 Task: Search one way flight ticket for 1 adult, 1 child, 1 infant in seat in premium economy from Panama City: Northwest Florida Beaches International Airport to Laramie: Laramie Regional Airport on 5-3-2023. Choice of flights is Alaska. Number of bags: 6 checked bags. Price is upto 96000. Outbound departure time preference is 12:30.
Action: Mouse moved to (290, 113)
Screenshot: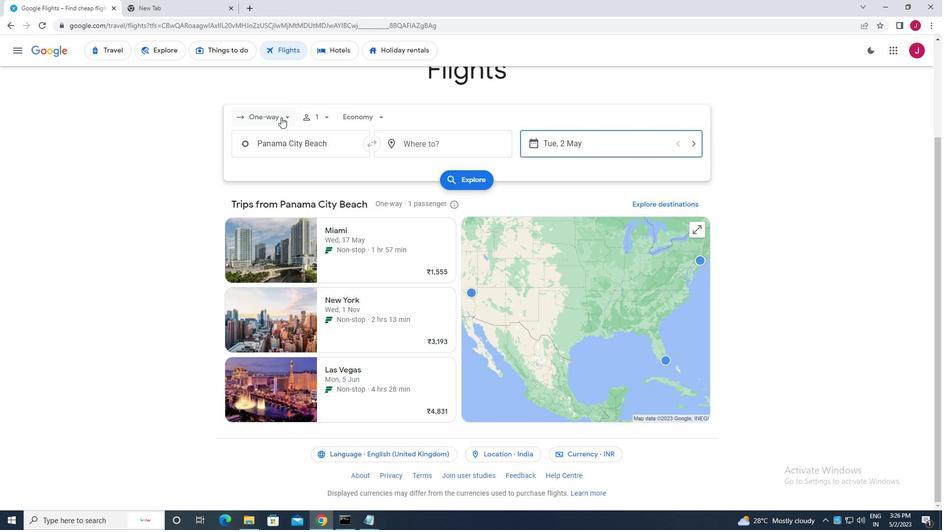 
Action: Mouse pressed left at (290, 113)
Screenshot: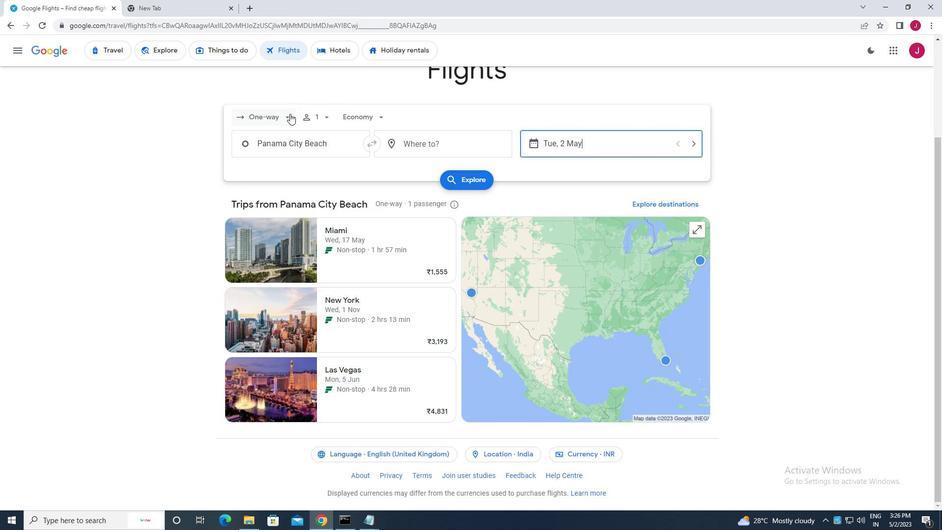 
Action: Mouse moved to (287, 120)
Screenshot: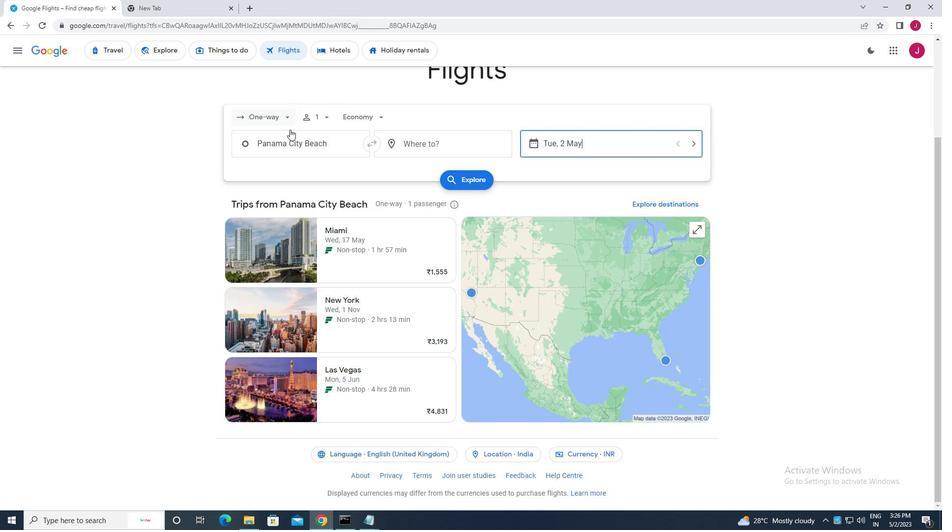 
Action: Mouse pressed left at (287, 120)
Screenshot: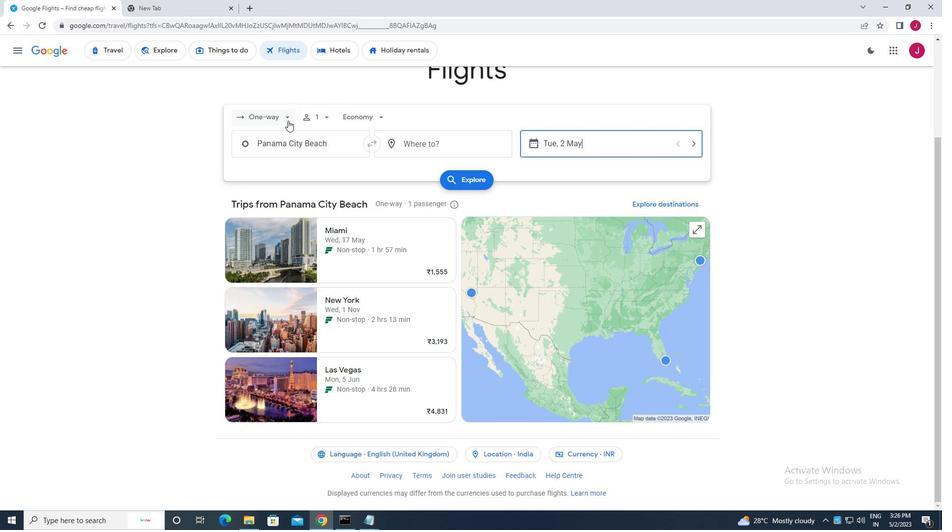
Action: Mouse moved to (286, 118)
Screenshot: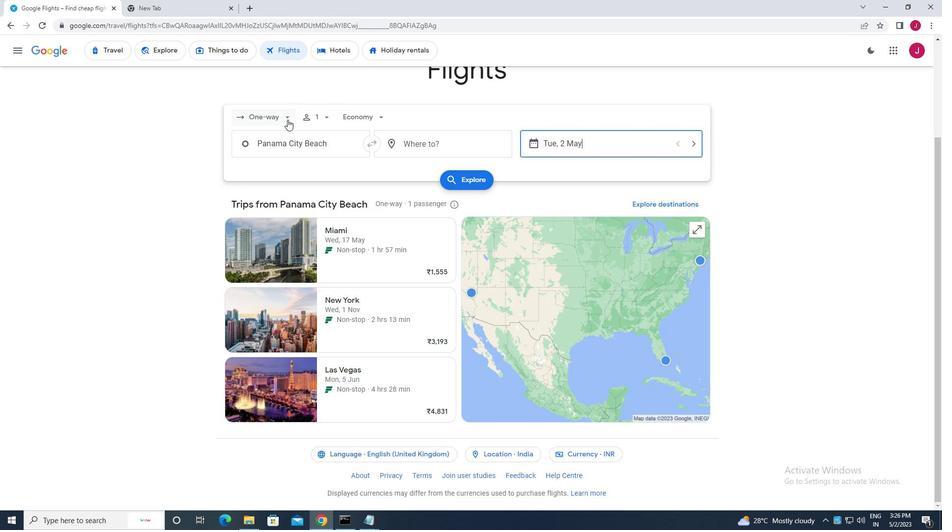 
Action: Mouse pressed left at (286, 118)
Screenshot: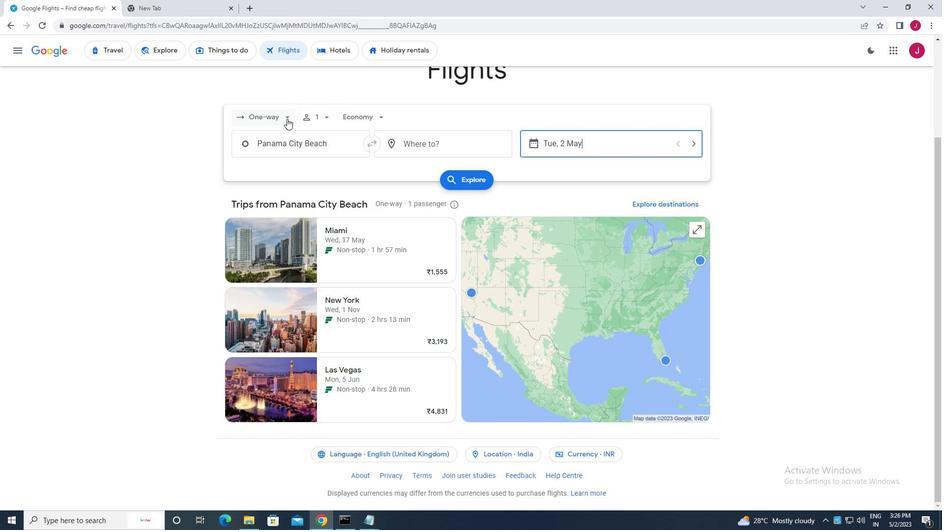 
Action: Mouse moved to (292, 125)
Screenshot: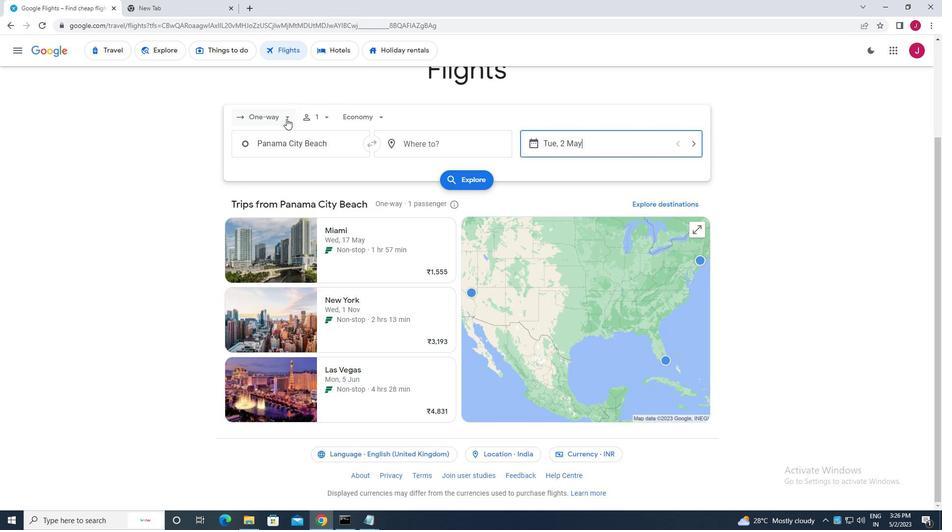 
Action: Mouse scrolled (292, 125) with delta (0, 0)
Screenshot: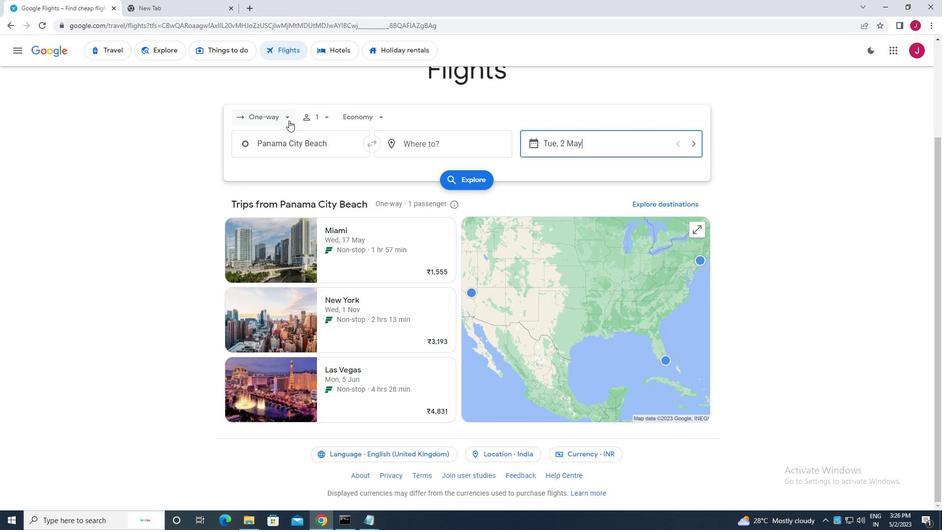 
Action: Mouse moved to (285, 116)
Screenshot: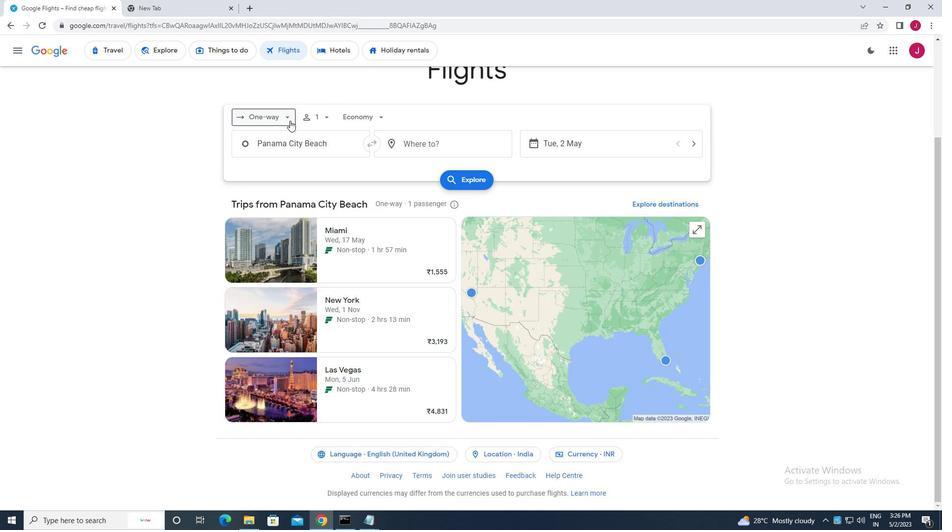 
Action: Mouse pressed left at (285, 116)
Screenshot: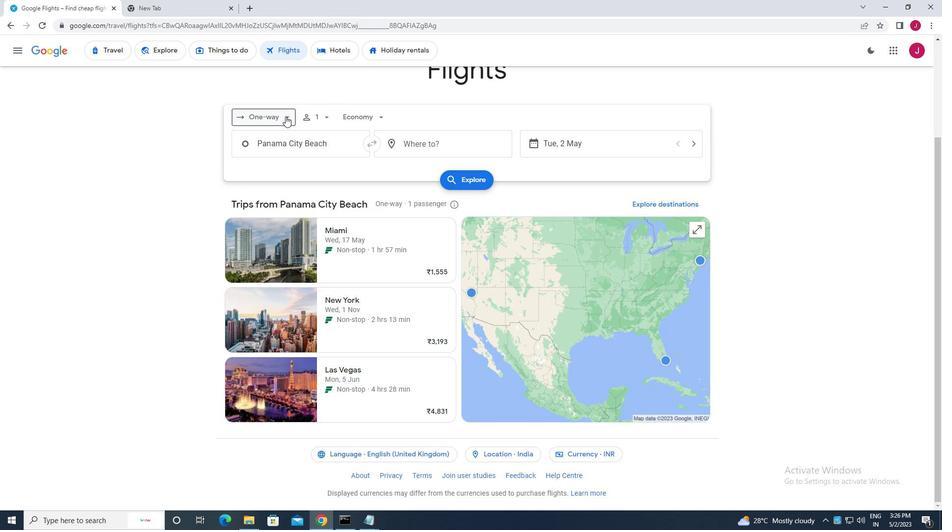 
Action: Mouse moved to (281, 160)
Screenshot: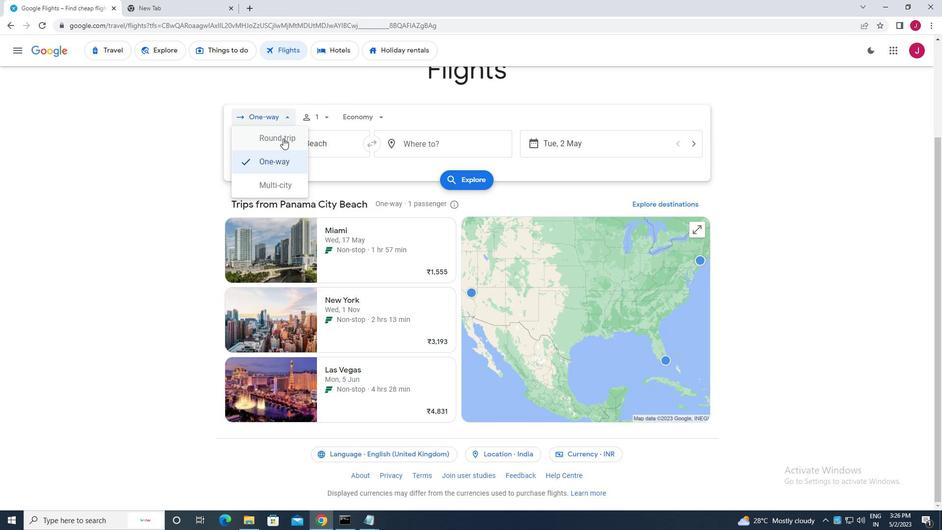
Action: Mouse pressed left at (281, 160)
Screenshot: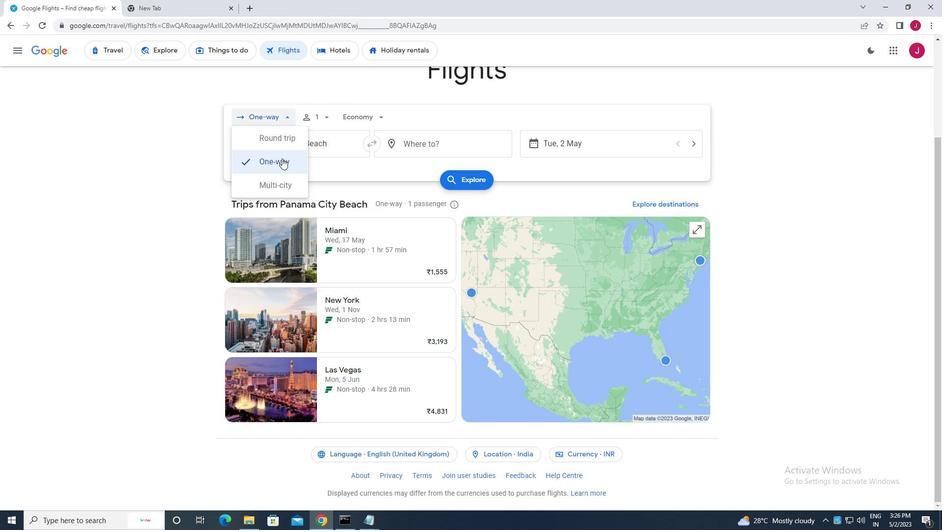 
Action: Mouse moved to (325, 117)
Screenshot: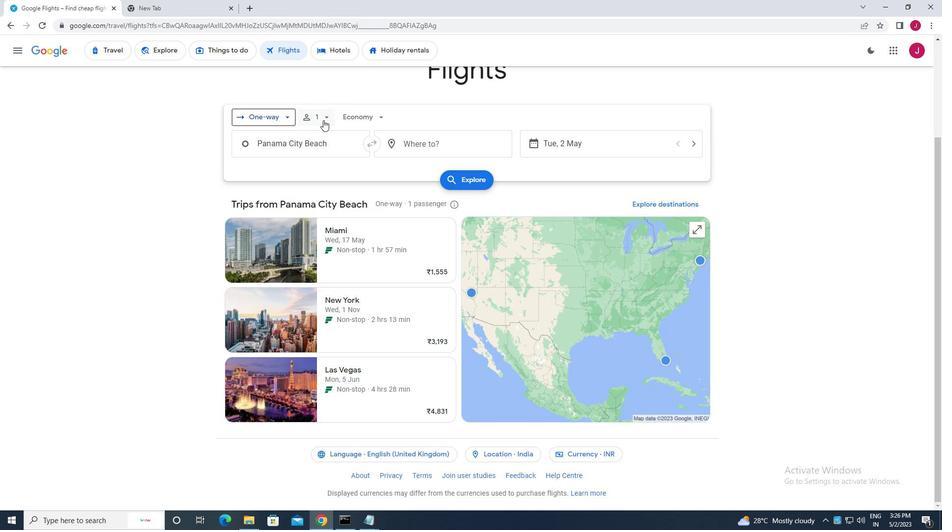 
Action: Mouse pressed left at (325, 117)
Screenshot: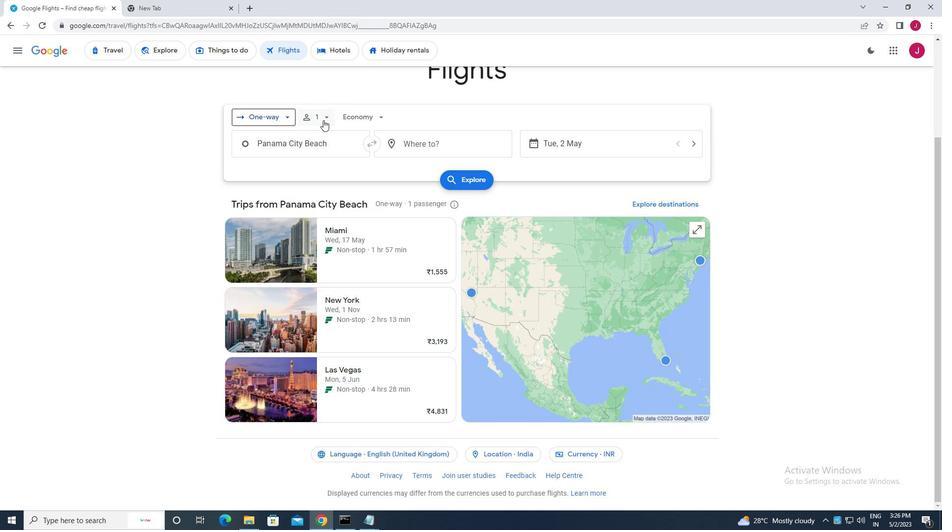 
Action: Mouse moved to (329, 131)
Screenshot: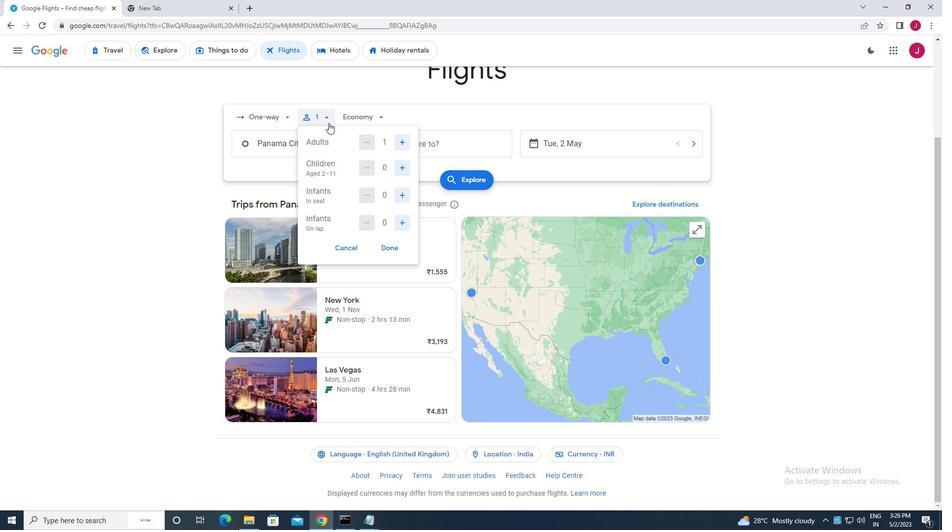 
Action: Mouse scrolled (329, 130) with delta (0, 0)
Screenshot: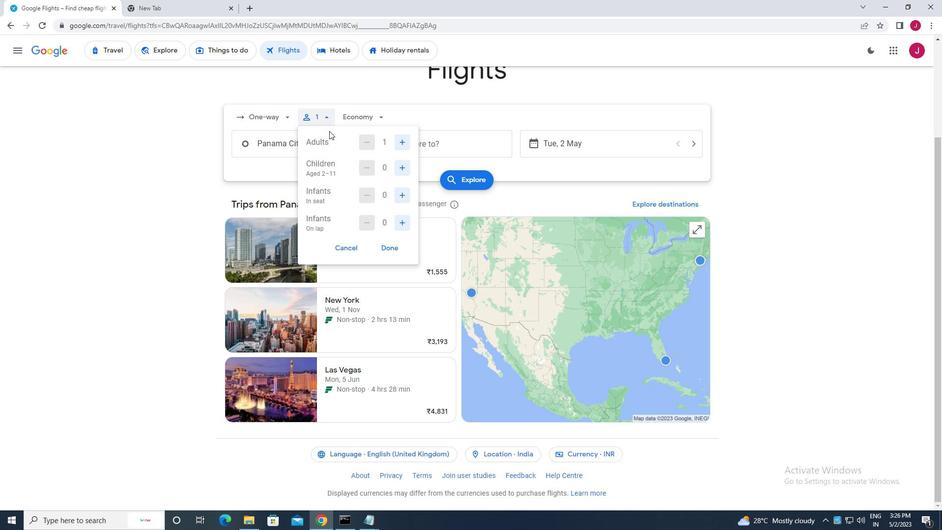 
Action: Mouse moved to (400, 168)
Screenshot: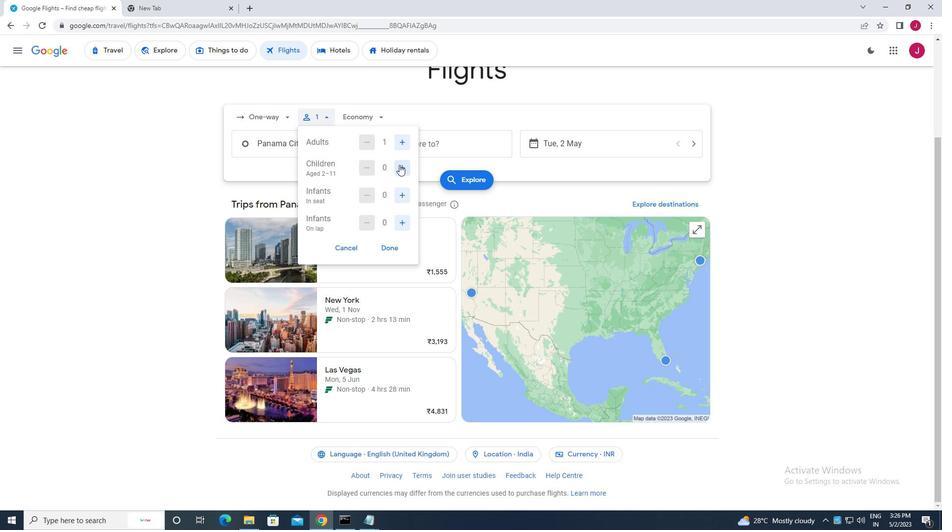 
Action: Mouse pressed left at (400, 168)
Screenshot: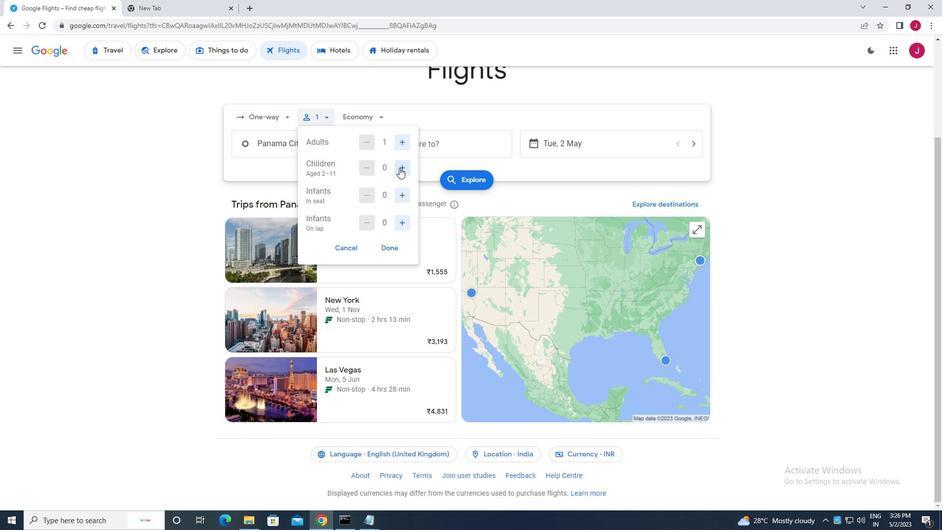
Action: Mouse moved to (393, 189)
Screenshot: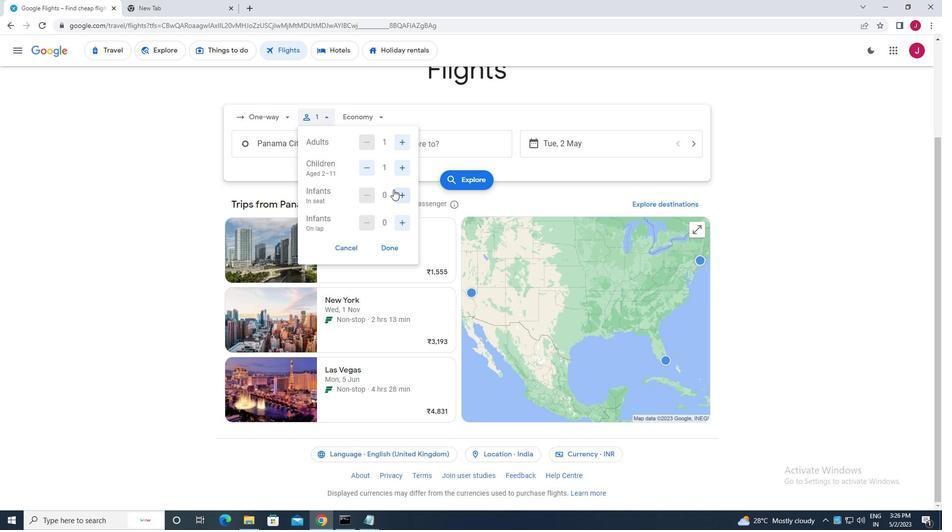 
Action: Mouse pressed left at (393, 189)
Screenshot: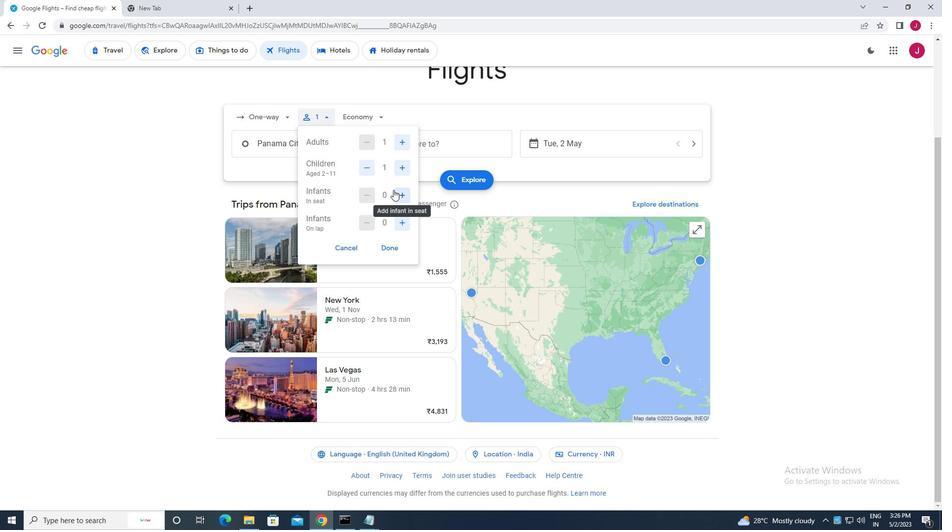 
Action: Mouse moved to (395, 249)
Screenshot: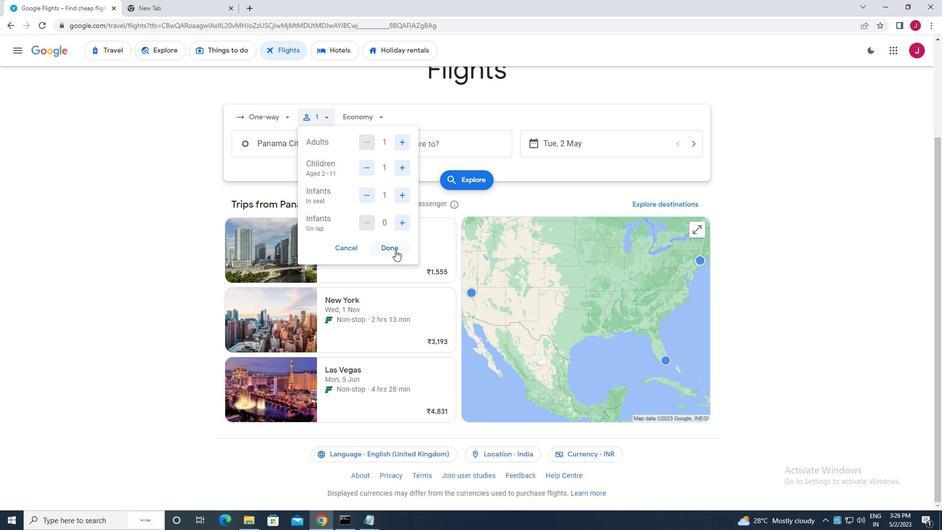 
Action: Mouse pressed left at (395, 249)
Screenshot: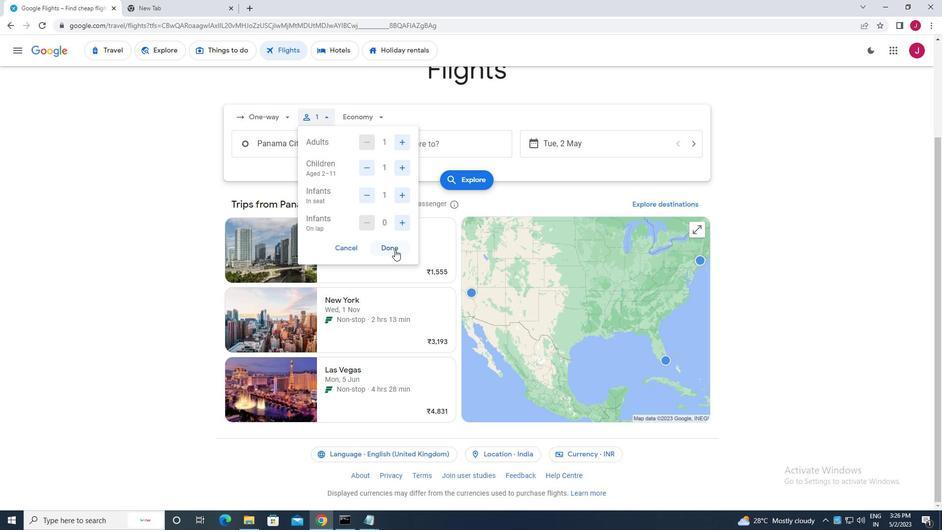 
Action: Mouse moved to (375, 118)
Screenshot: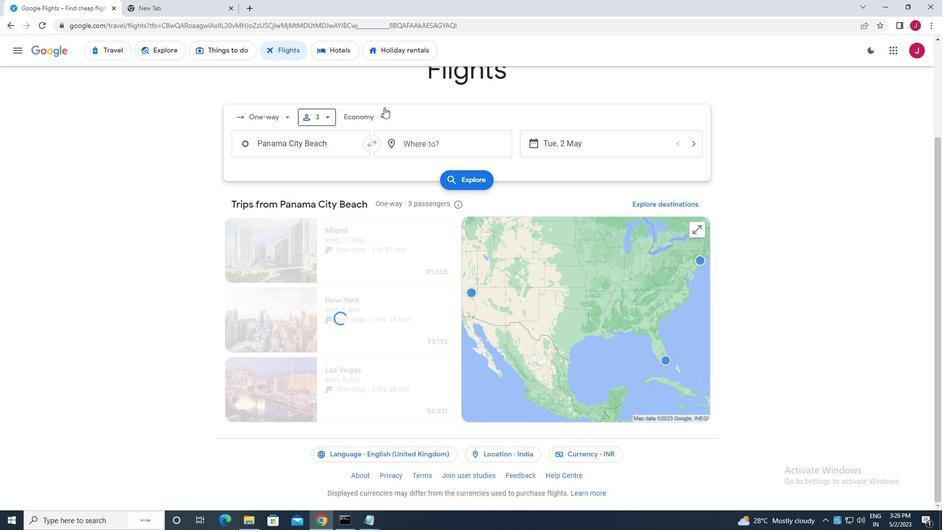 
Action: Mouse pressed left at (375, 118)
Screenshot: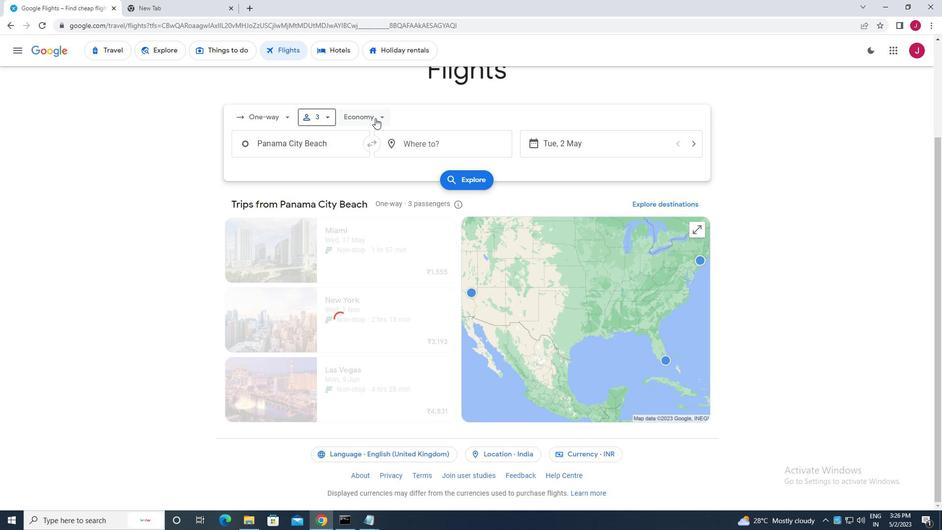 
Action: Mouse moved to (395, 159)
Screenshot: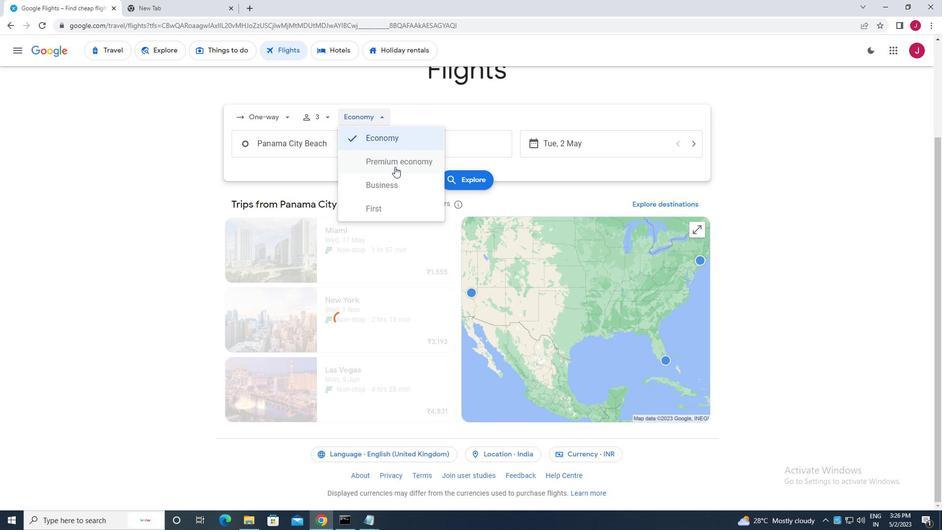 
Action: Mouse pressed left at (395, 159)
Screenshot: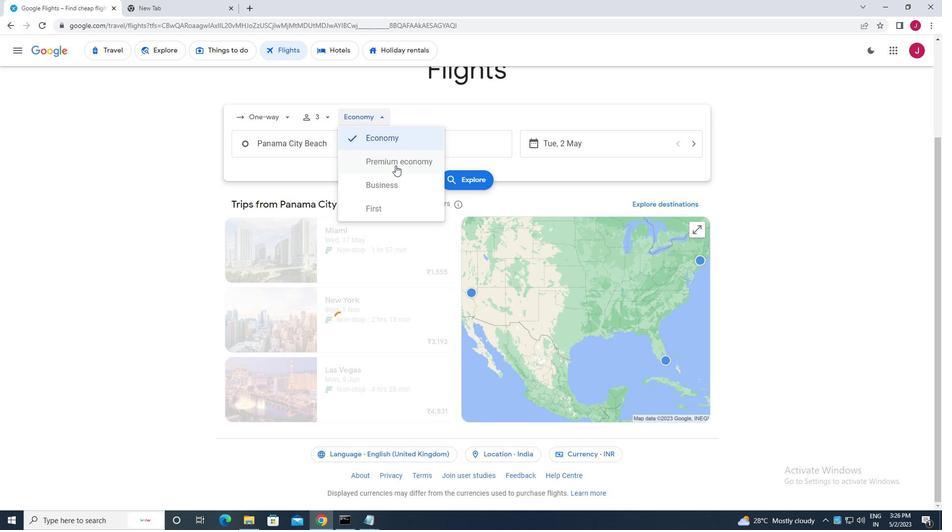 
Action: Mouse moved to (329, 143)
Screenshot: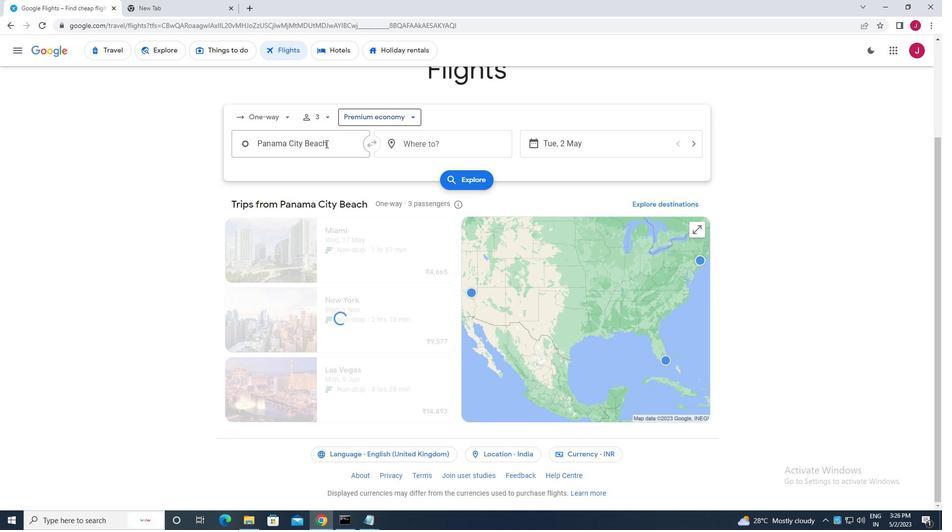 
Action: Mouse pressed left at (329, 143)
Screenshot: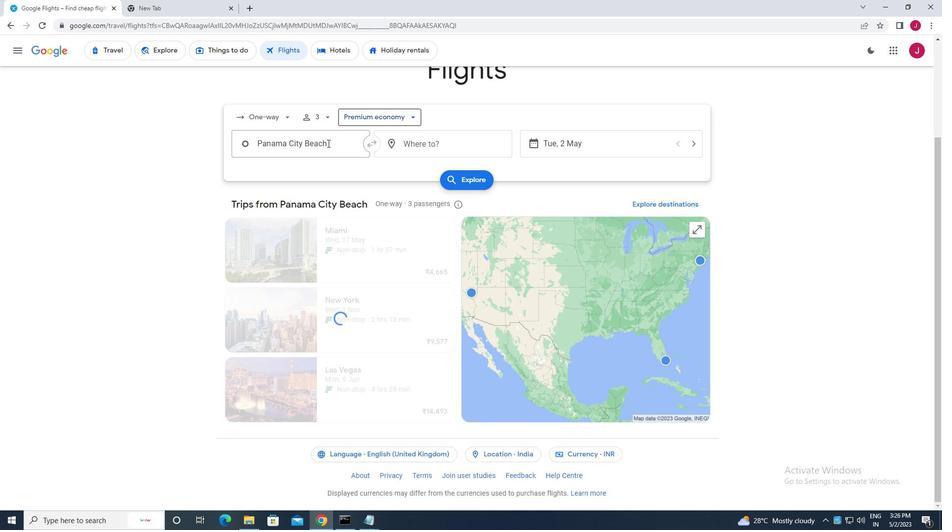 
Action: Key pressed panama<Key.space>ci
Screenshot: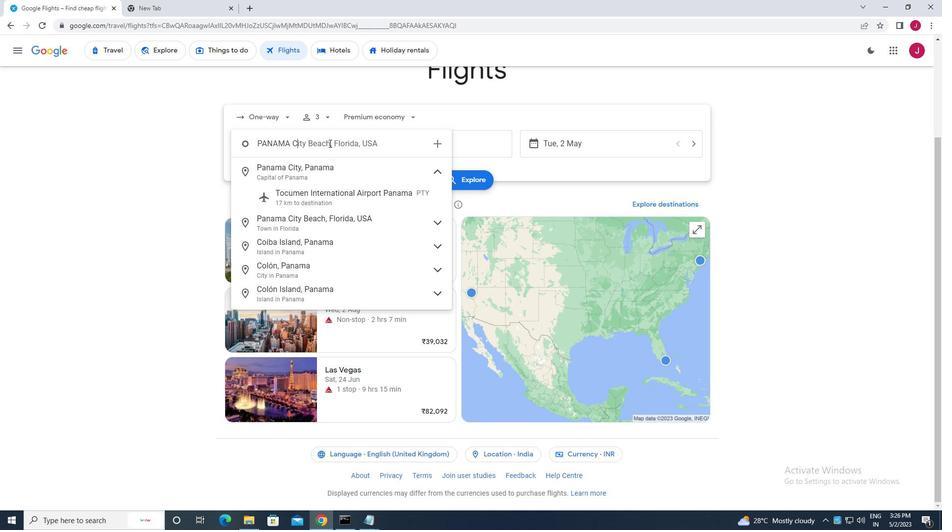
Action: Mouse moved to (345, 217)
Screenshot: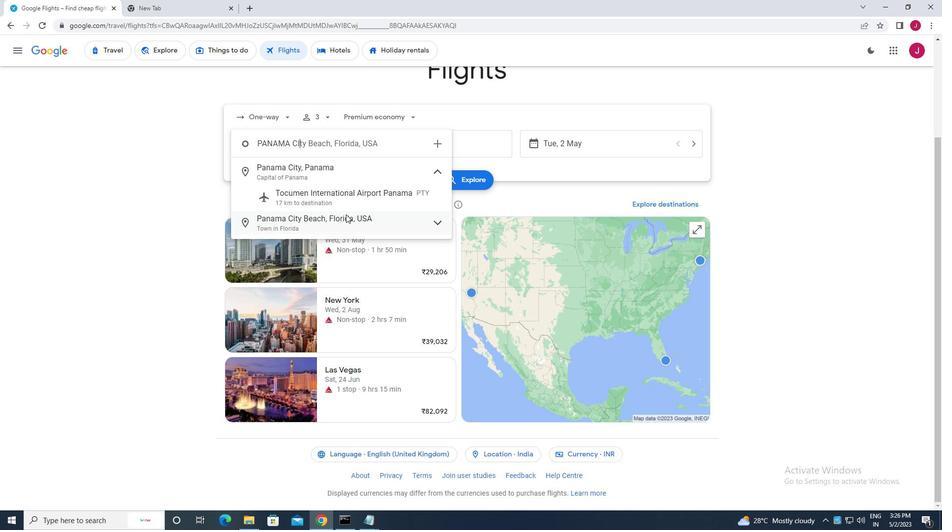 
Action: Mouse pressed left at (345, 217)
Screenshot: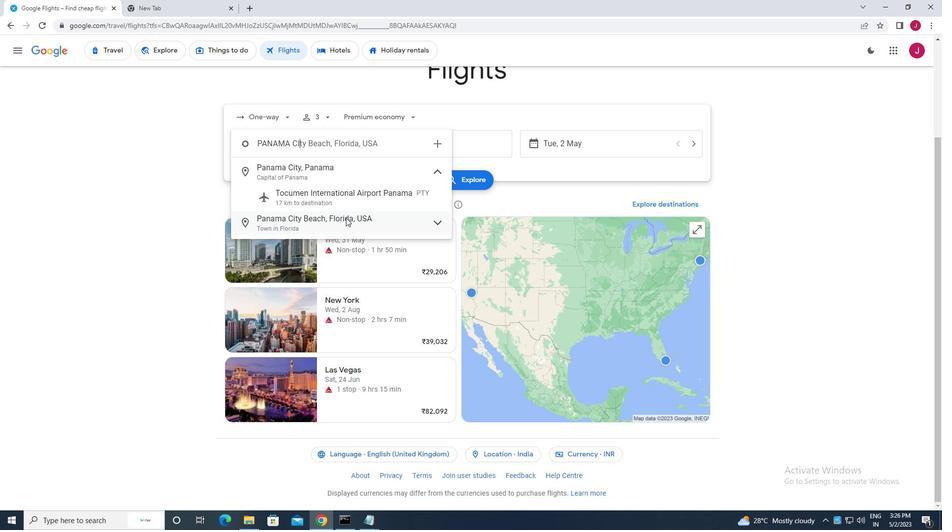 
Action: Mouse moved to (435, 144)
Screenshot: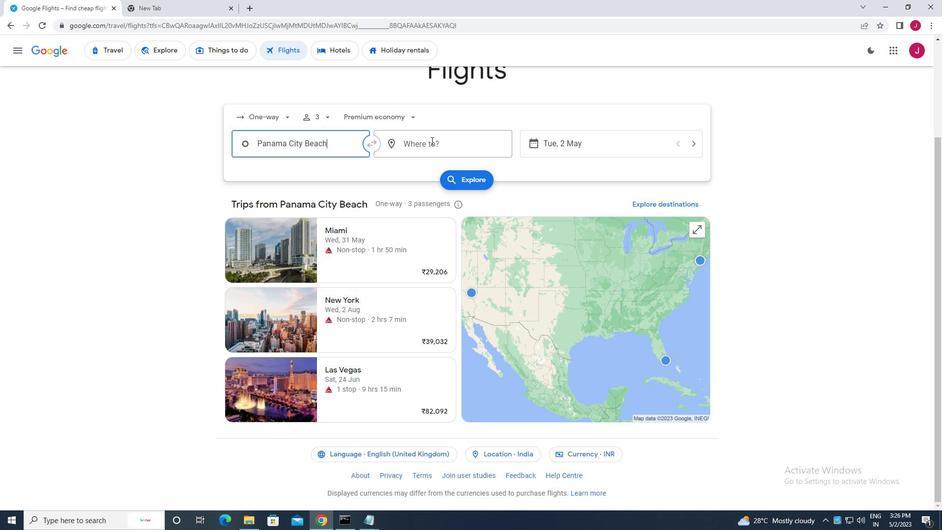 
Action: Mouse pressed left at (435, 144)
Screenshot: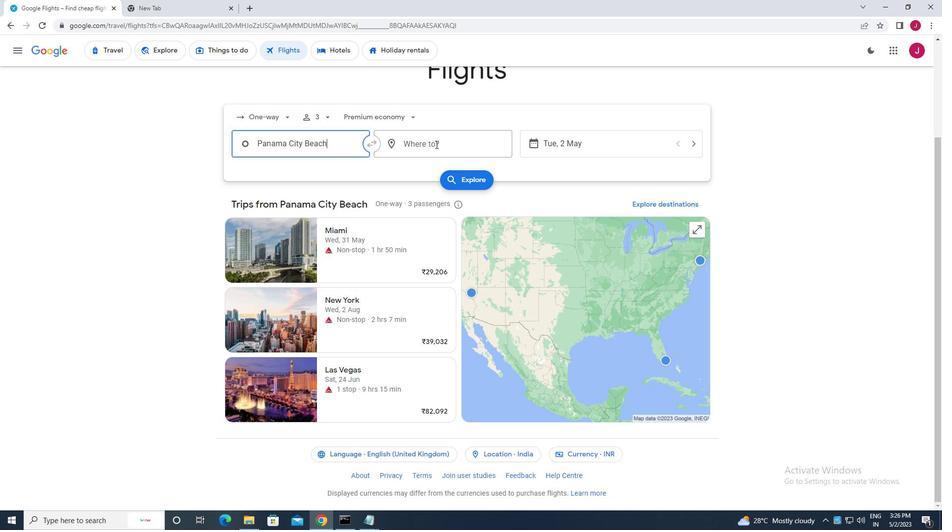 
Action: Mouse moved to (439, 144)
Screenshot: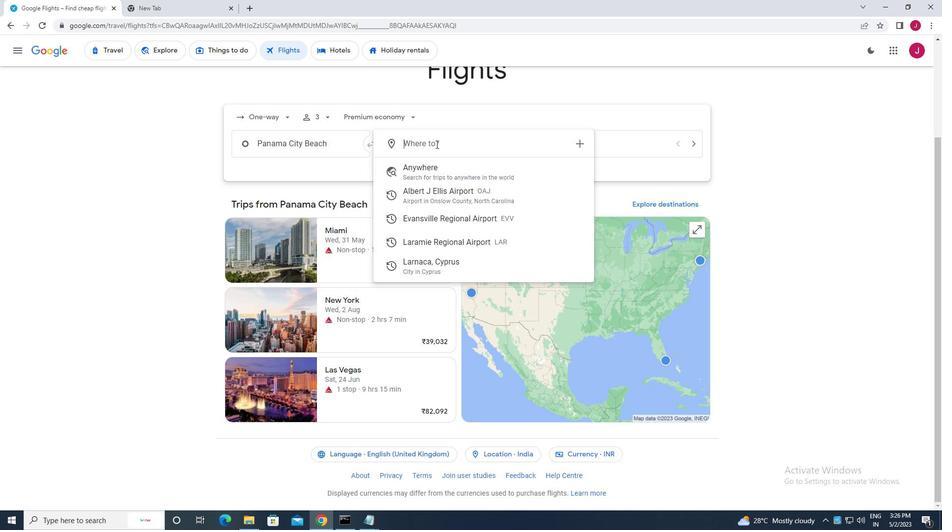 
Action: Key pressed laram
Screenshot: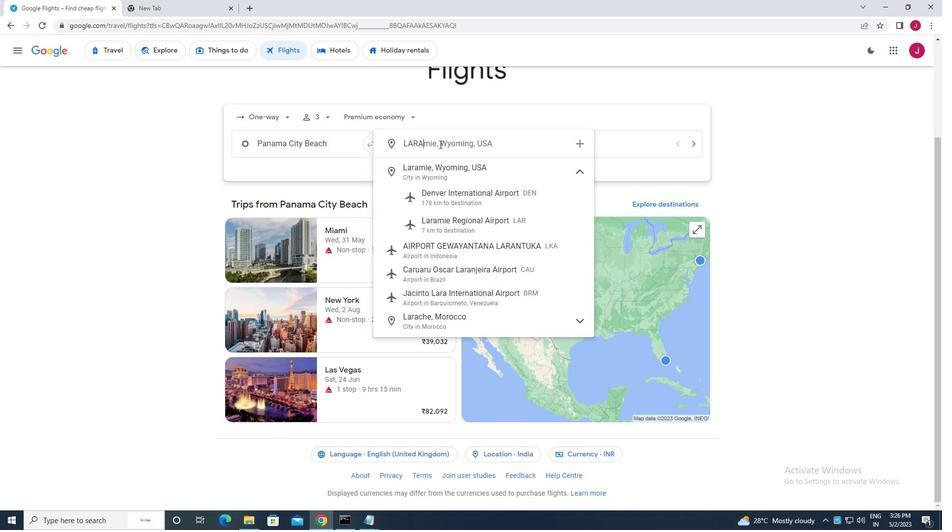 
Action: Mouse moved to (459, 219)
Screenshot: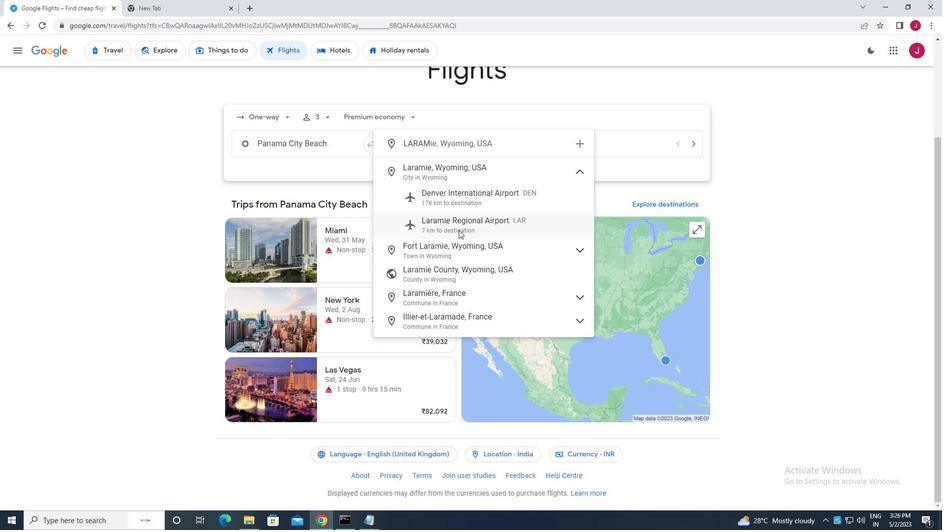 
Action: Mouse pressed left at (459, 219)
Screenshot: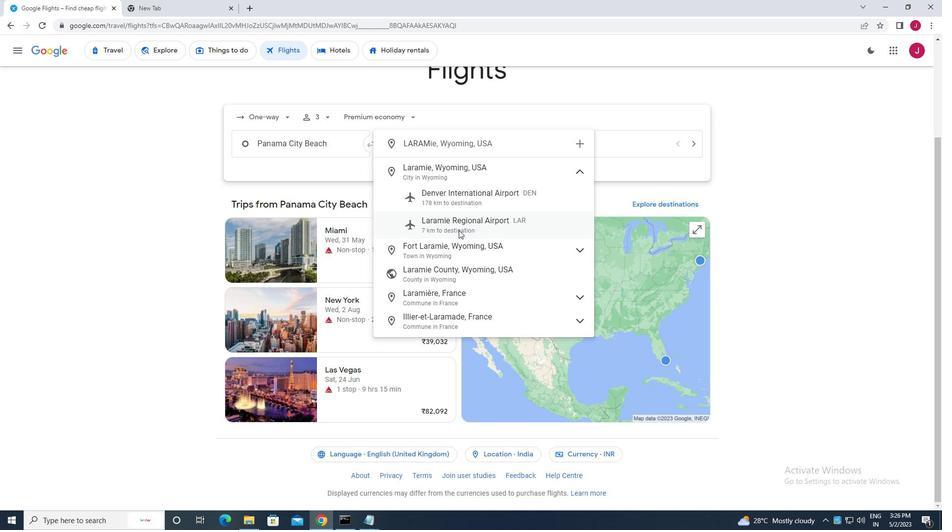 
Action: Mouse moved to (550, 146)
Screenshot: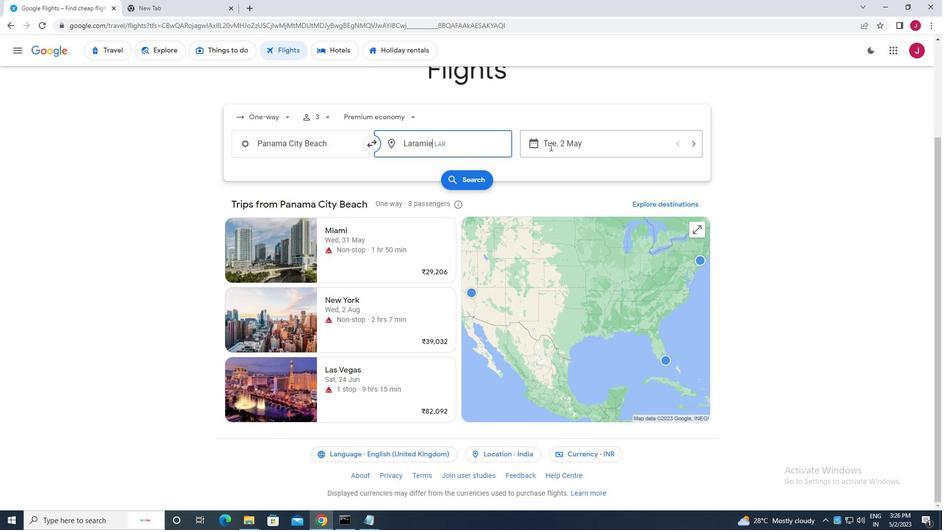 
Action: Mouse pressed left at (550, 146)
Screenshot: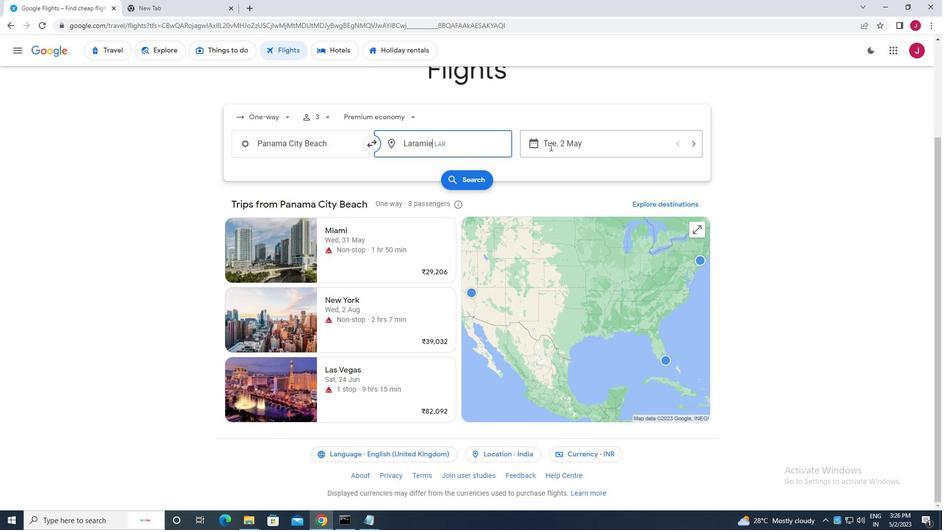 
Action: Mouse moved to (422, 223)
Screenshot: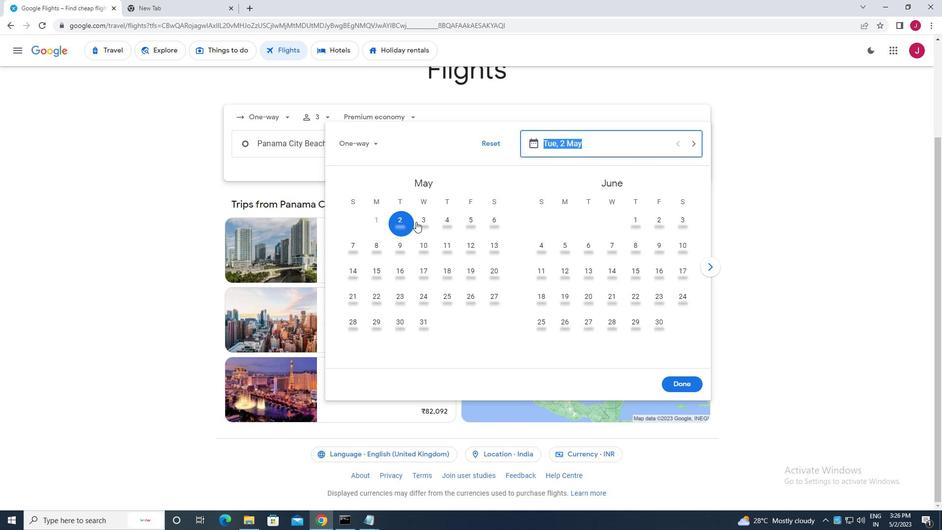 
Action: Mouse pressed left at (422, 223)
Screenshot: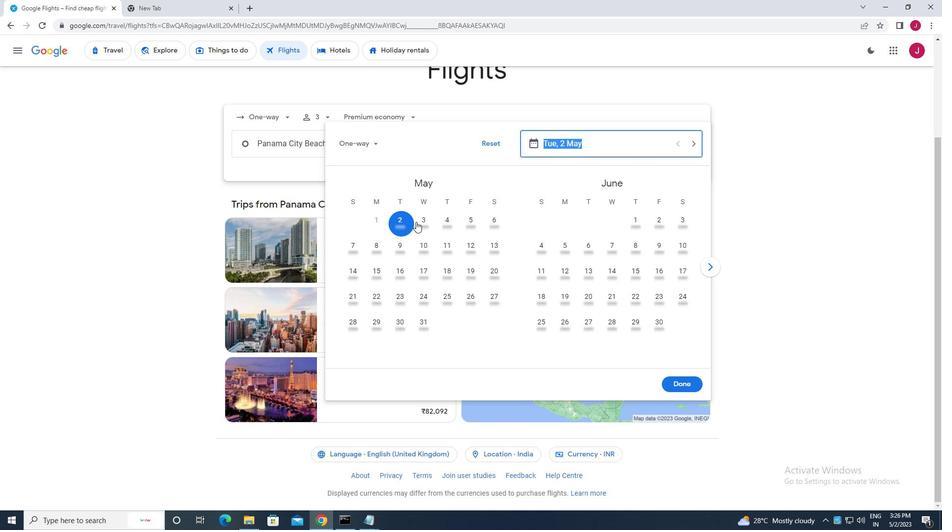 
Action: Mouse moved to (691, 381)
Screenshot: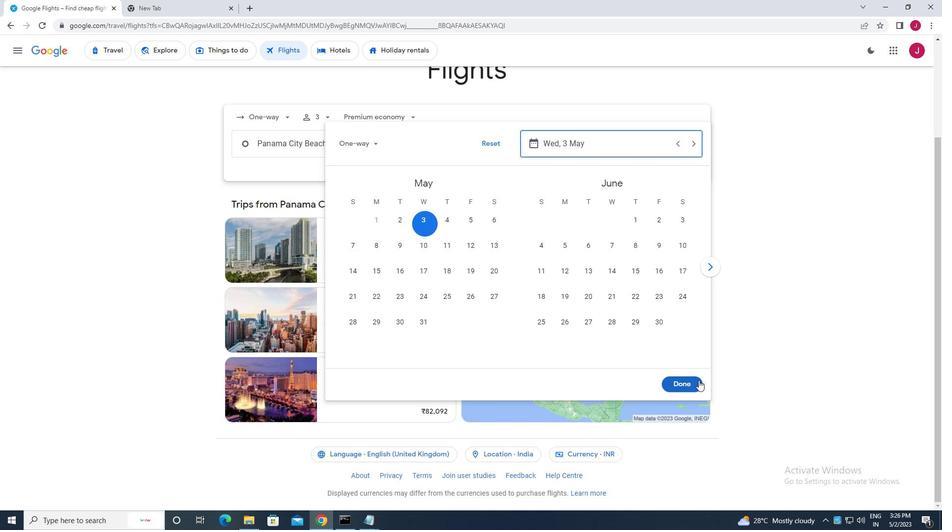 
Action: Mouse pressed left at (691, 381)
Screenshot: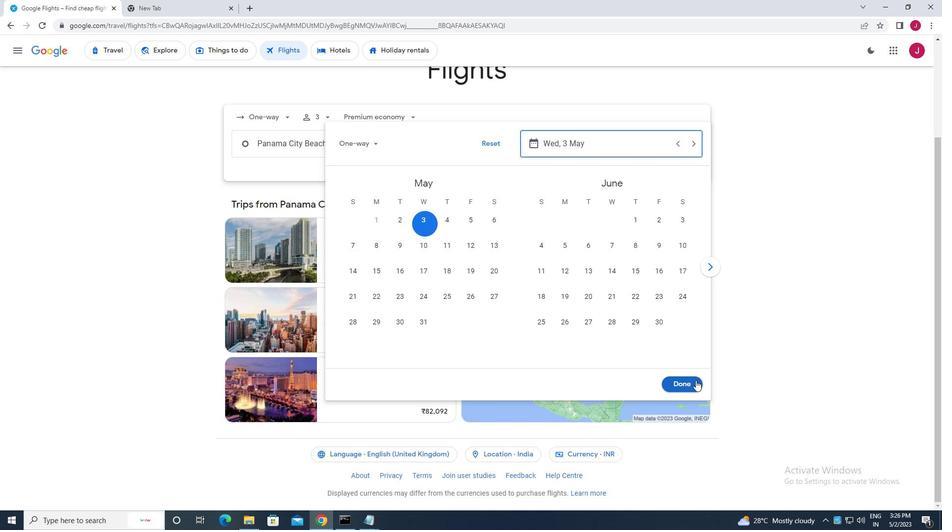
Action: Mouse moved to (465, 179)
Screenshot: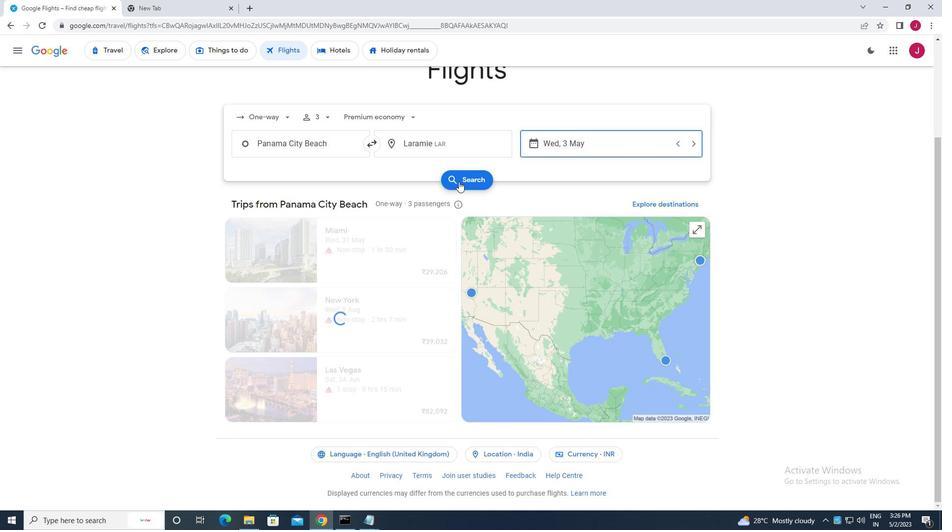 
Action: Mouse pressed left at (465, 179)
Screenshot: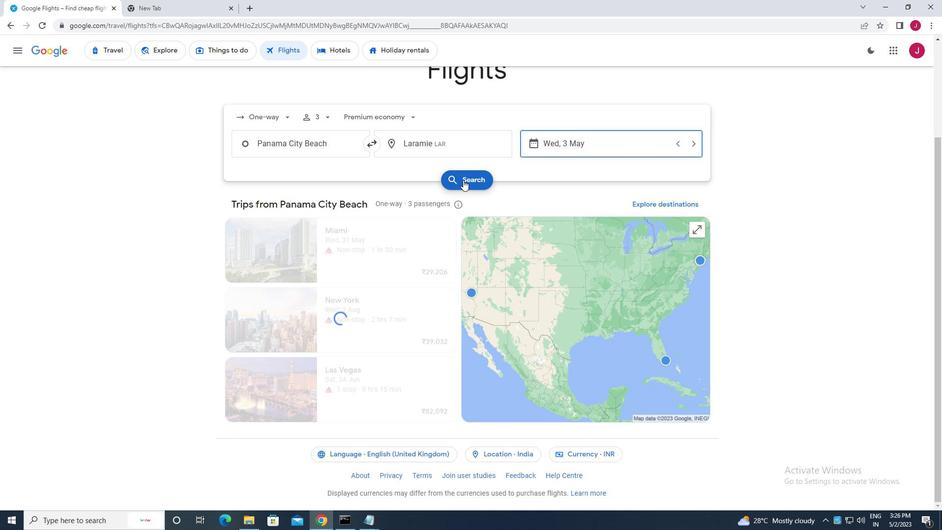 
Action: Mouse moved to (250, 137)
Screenshot: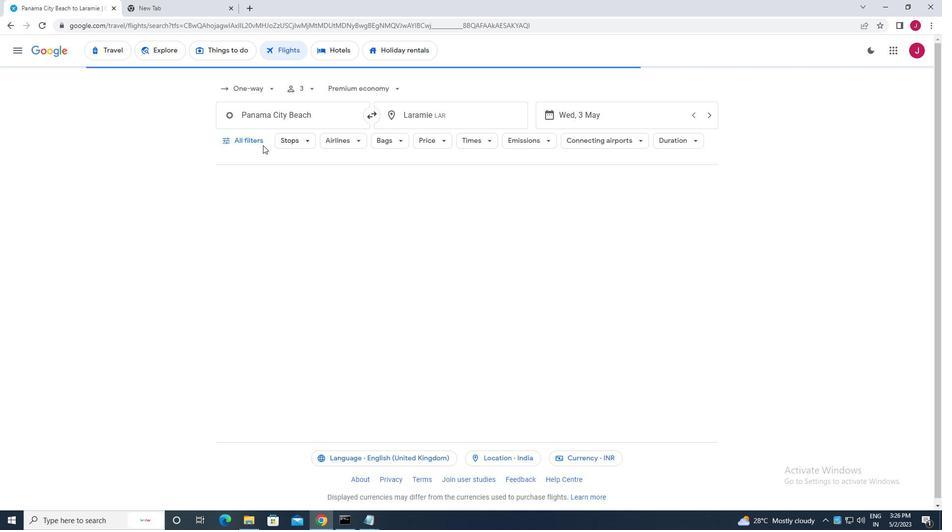 
Action: Mouse pressed left at (250, 137)
Screenshot: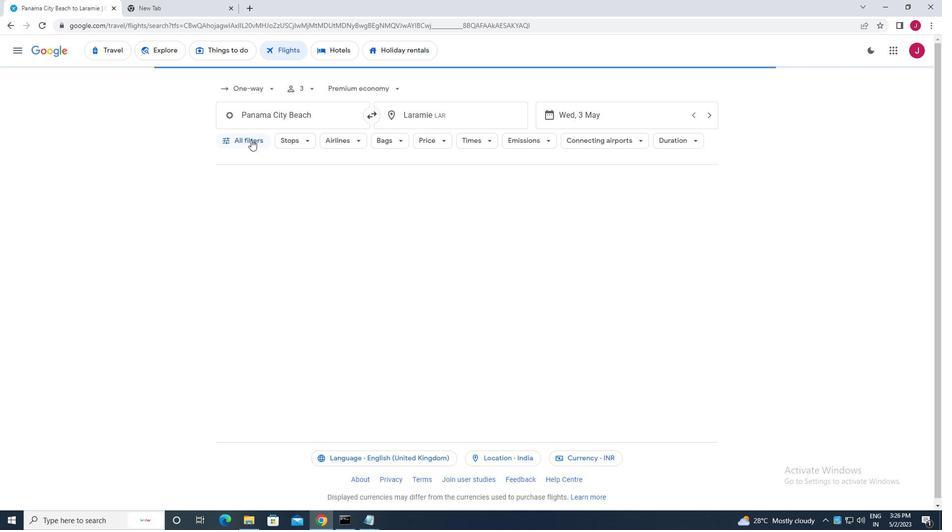 
Action: Mouse moved to (293, 223)
Screenshot: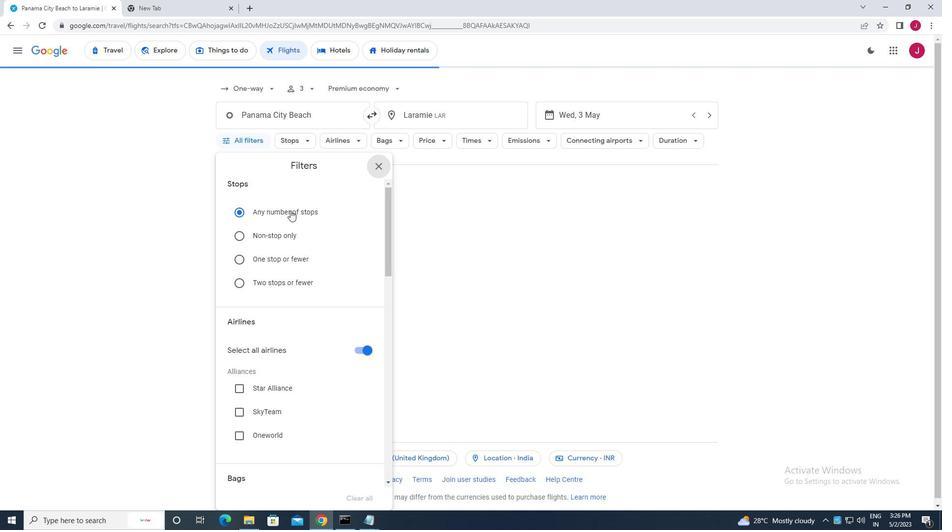 
Action: Mouse scrolled (293, 223) with delta (0, 0)
Screenshot: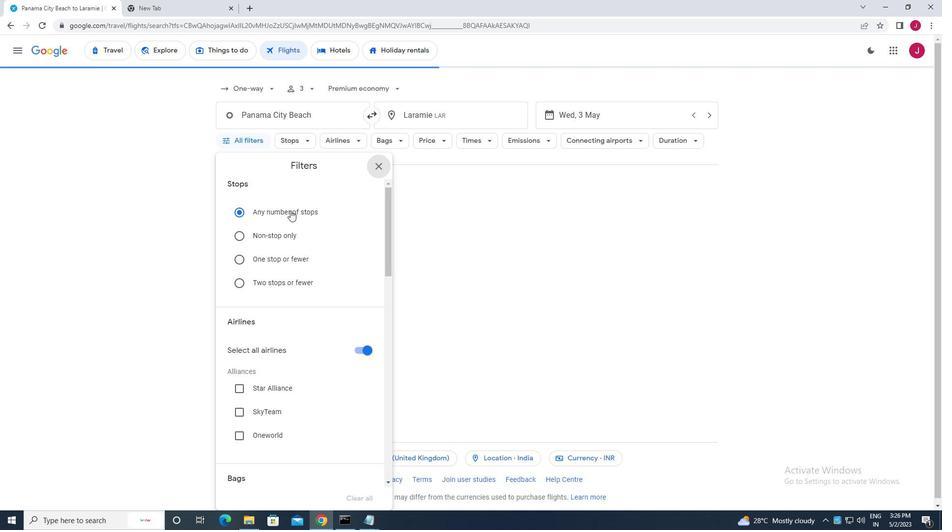 
Action: Mouse moved to (358, 300)
Screenshot: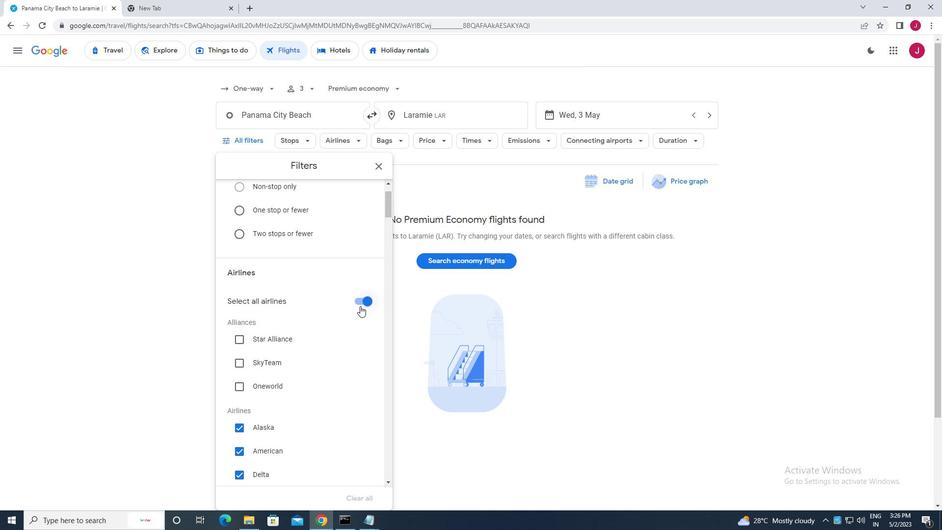 
Action: Mouse pressed left at (358, 300)
Screenshot: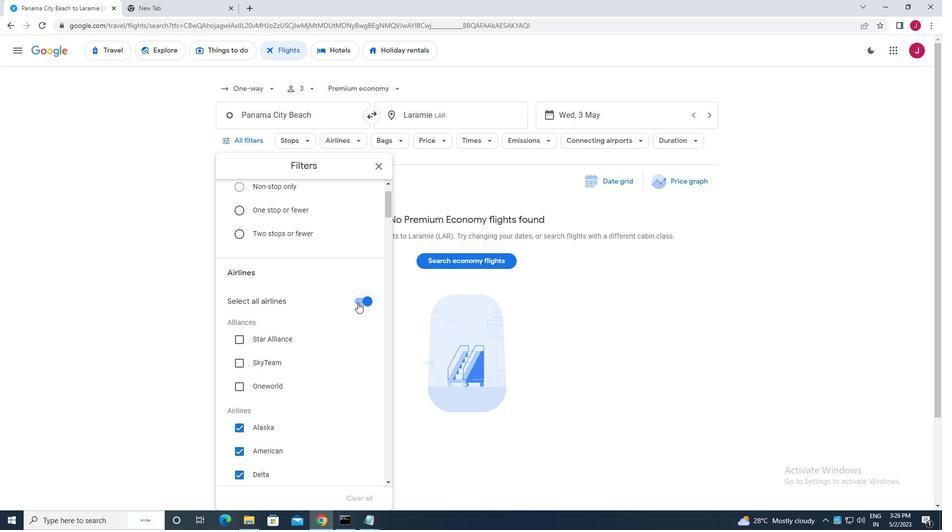 
Action: Mouse moved to (337, 306)
Screenshot: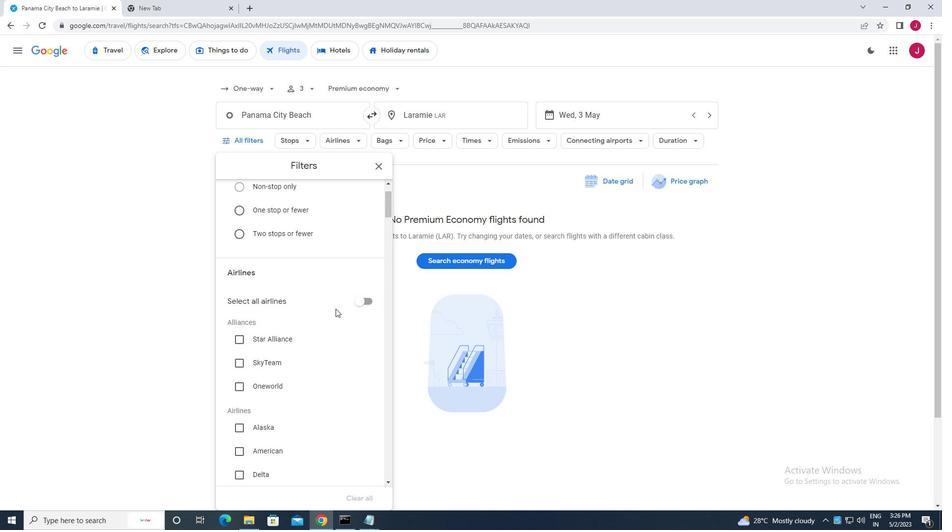 
Action: Mouse scrolled (337, 306) with delta (0, 0)
Screenshot: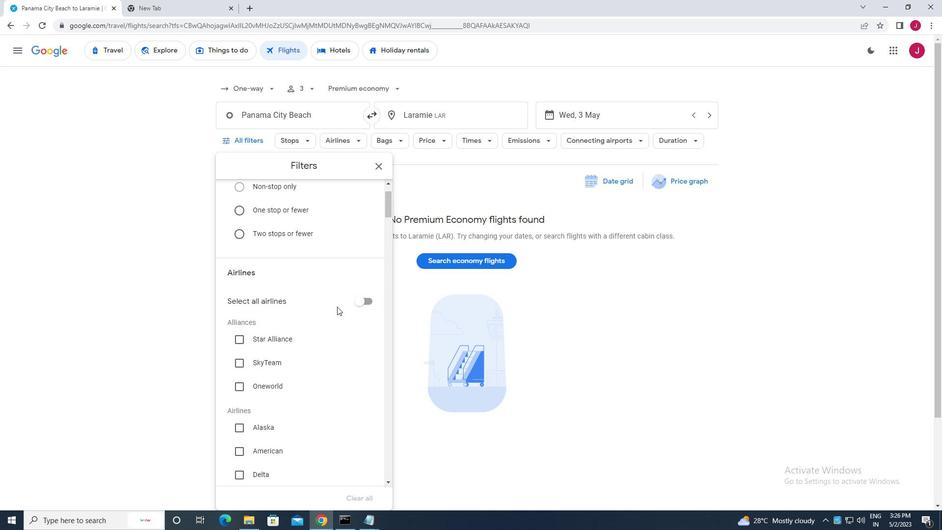 
Action: Mouse scrolled (337, 306) with delta (0, 0)
Screenshot: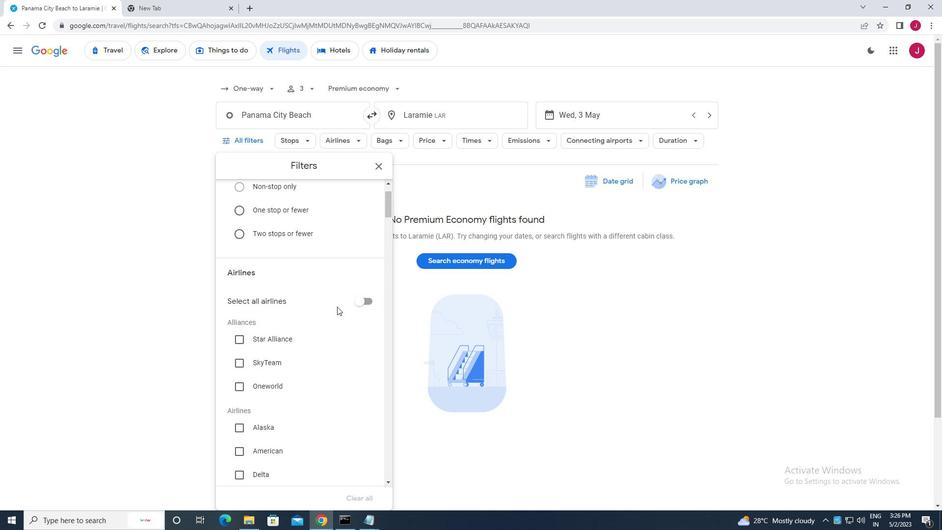 
Action: Mouse scrolled (337, 306) with delta (0, 0)
Screenshot: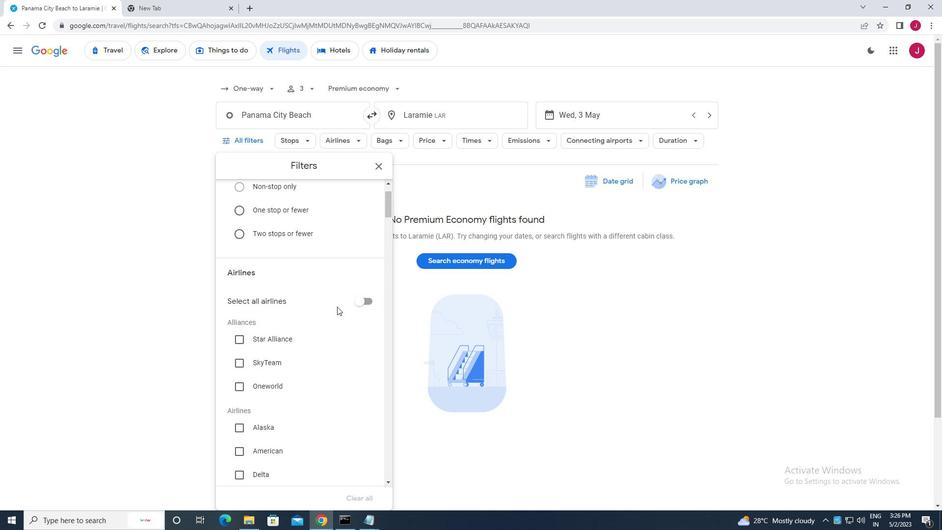 
Action: Mouse moved to (239, 280)
Screenshot: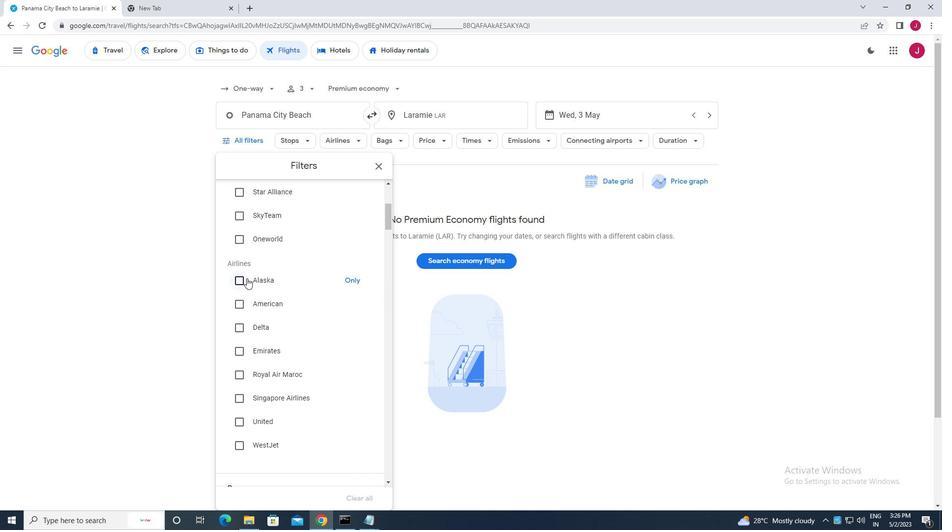 
Action: Mouse pressed left at (239, 280)
Screenshot: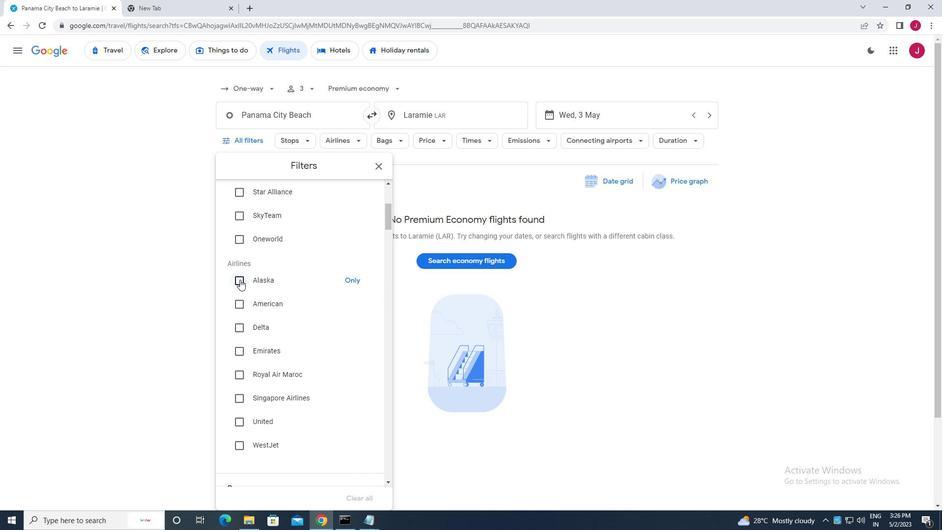 
Action: Mouse moved to (276, 297)
Screenshot: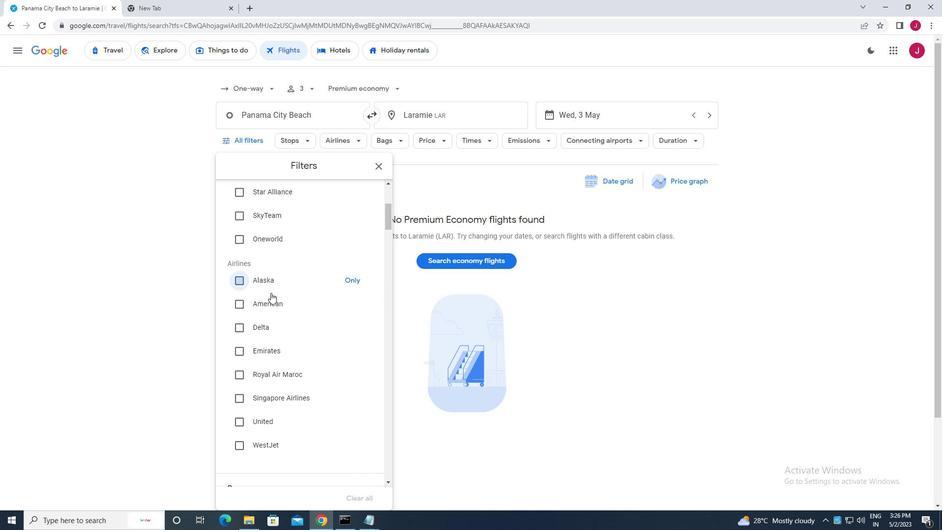 
Action: Mouse scrolled (276, 296) with delta (0, 0)
Screenshot: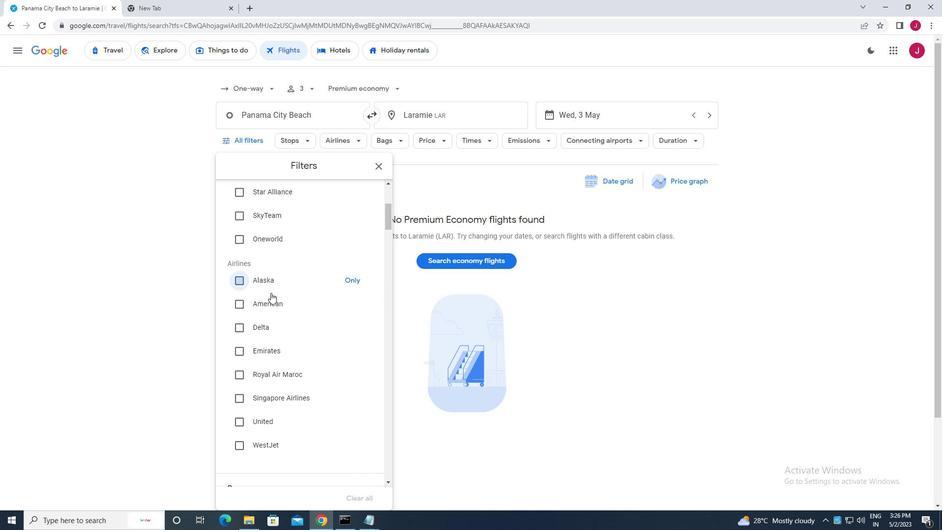 
Action: Mouse moved to (276, 297)
Screenshot: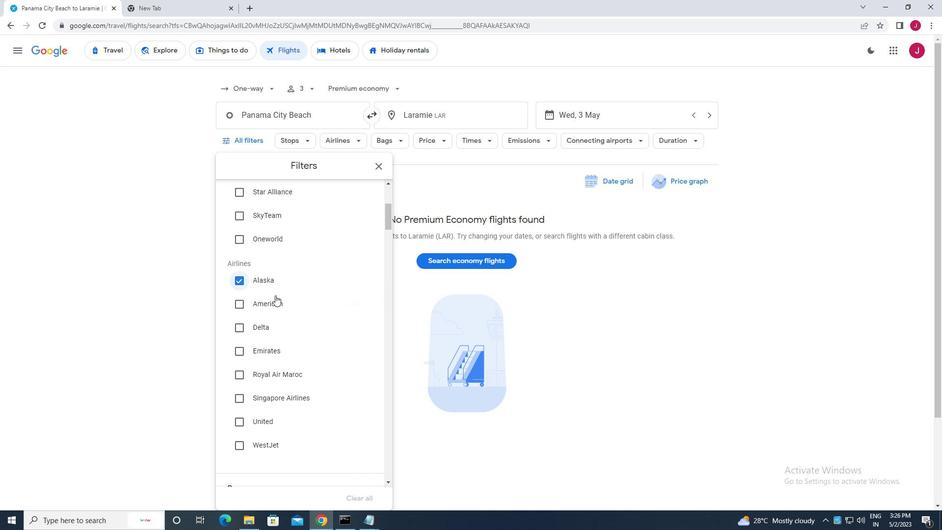 
Action: Mouse scrolled (276, 297) with delta (0, 0)
Screenshot: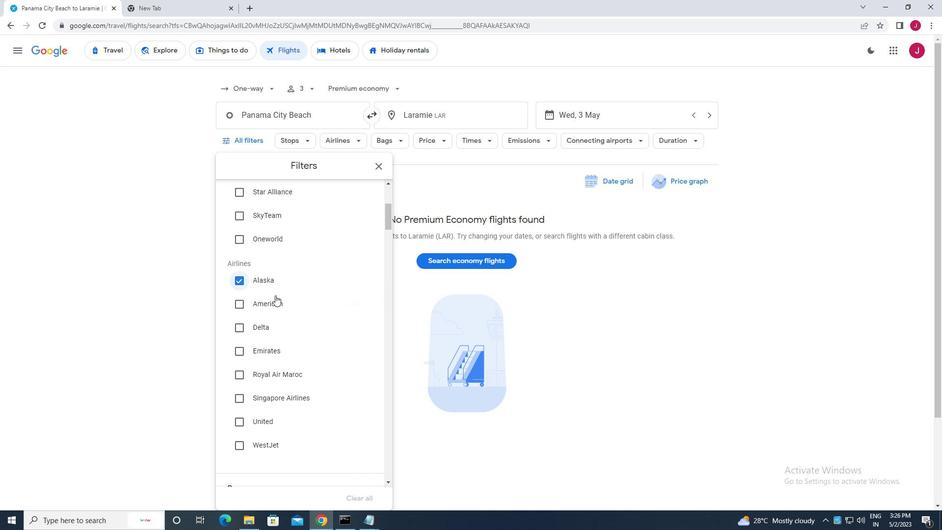 
Action: Mouse moved to (276, 298)
Screenshot: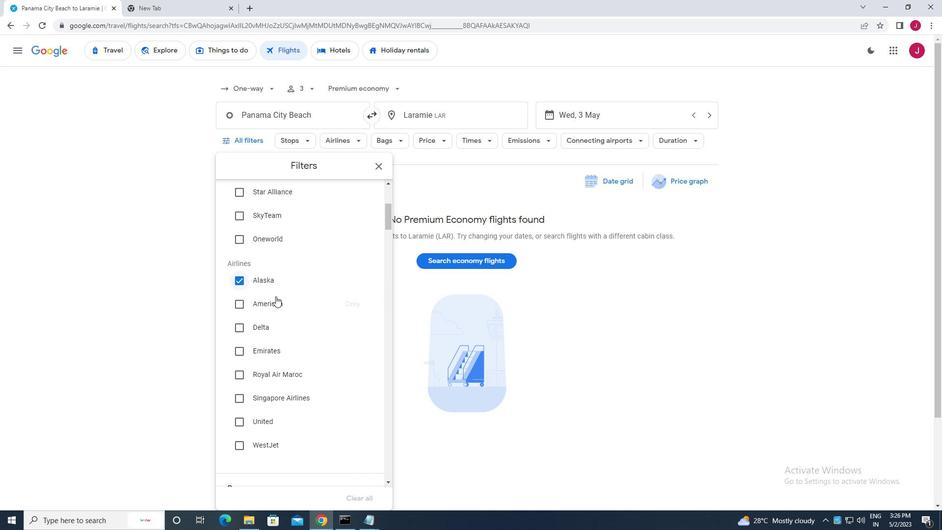
Action: Mouse scrolled (276, 297) with delta (0, 0)
Screenshot: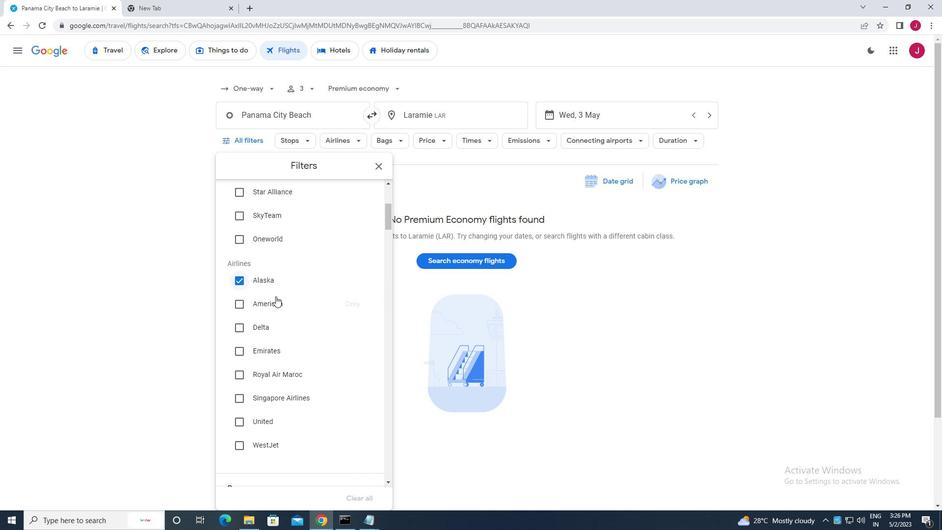 
Action: Mouse moved to (276, 299)
Screenshot: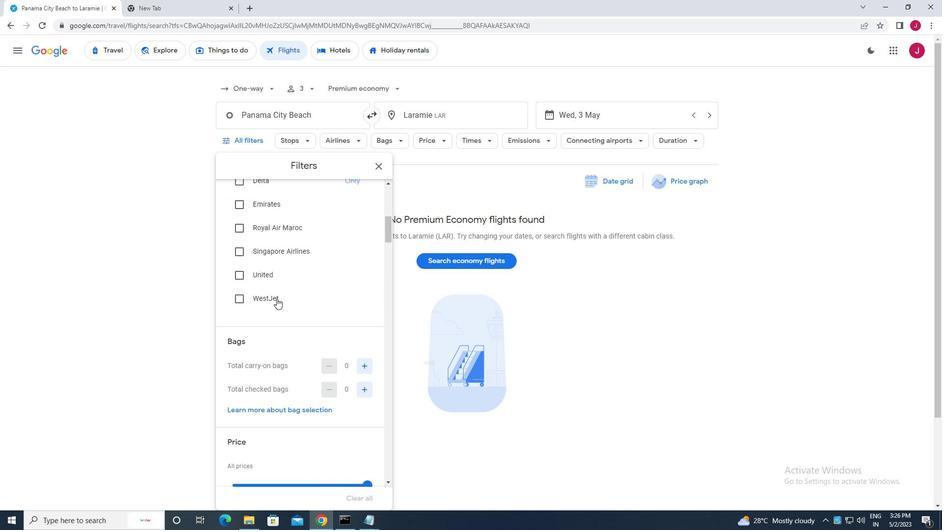 
Action: Mouse scrolled (276, 299) with delta (0, 0)
Screenshot: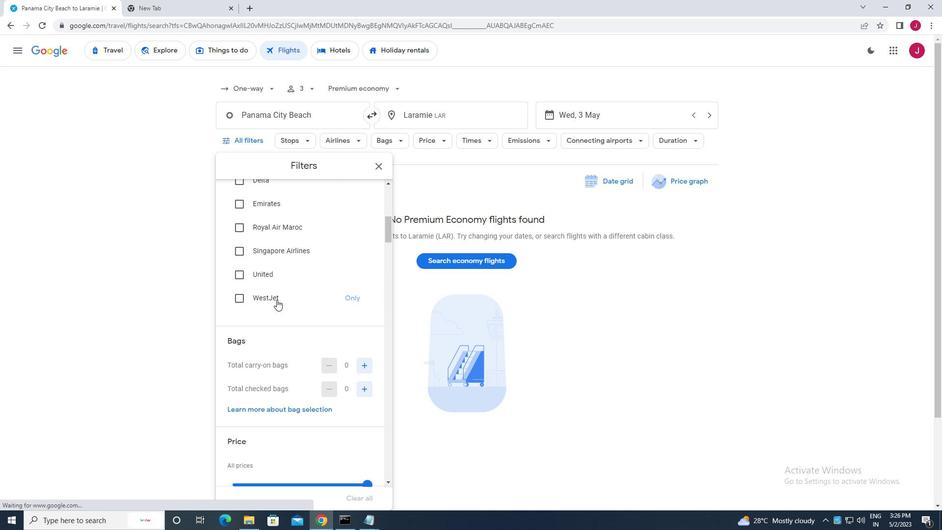 
Action: Mouse moved to (364, 339)
Screenshot: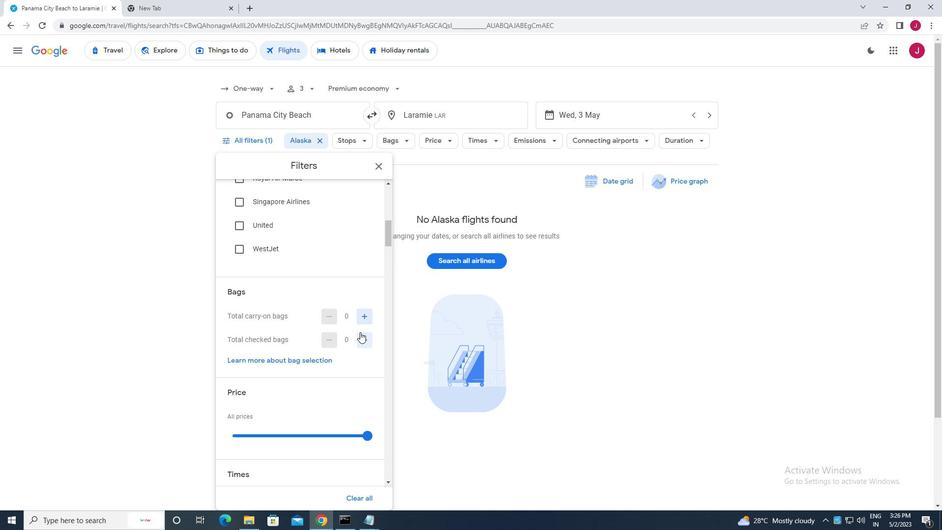 
Action: Mouse pressed left at (364, 339)
Screenshot: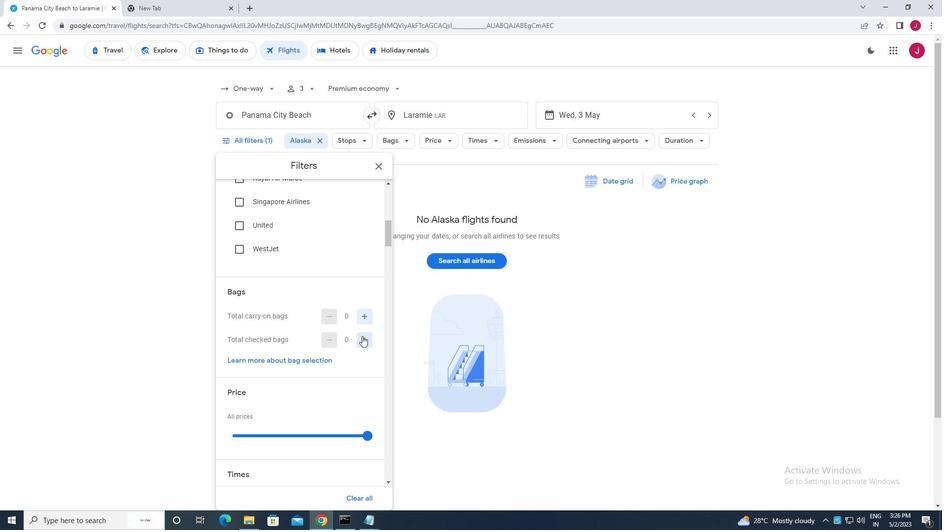
Action: Mouse moved to (364, 339)
Screenshot: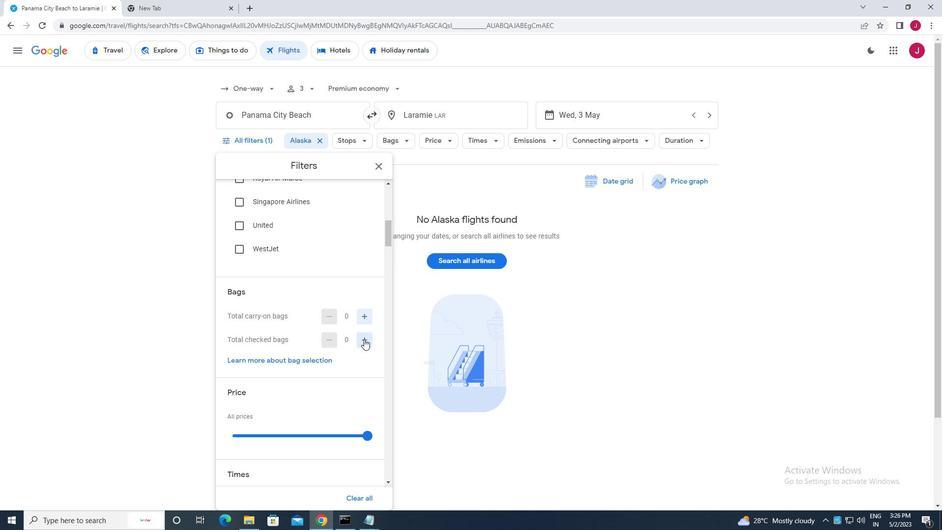 
Action: Mouse pressed left at (364, 339)
Screenshot: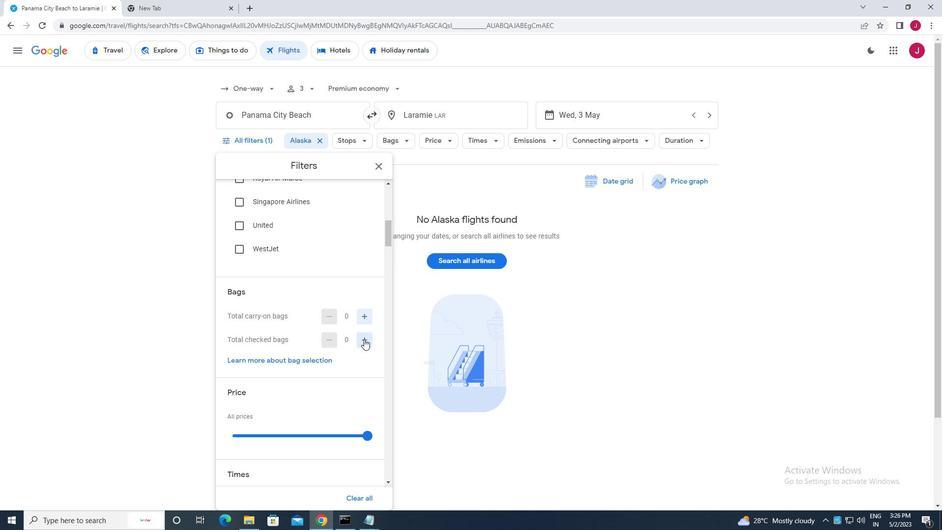 
Action: Mouse pressed left at (364, 339)
Screenshot: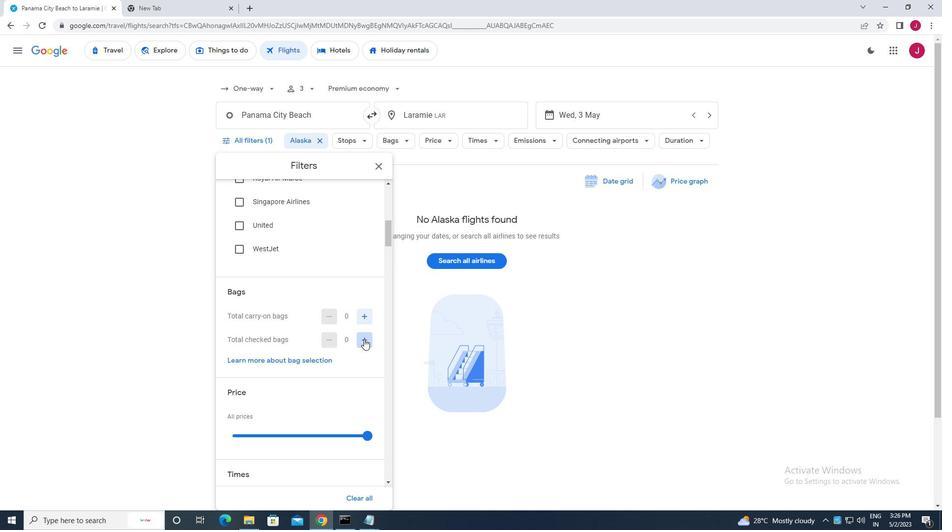 
Action: Mouse pressed left at (364, 339)
Screenshot: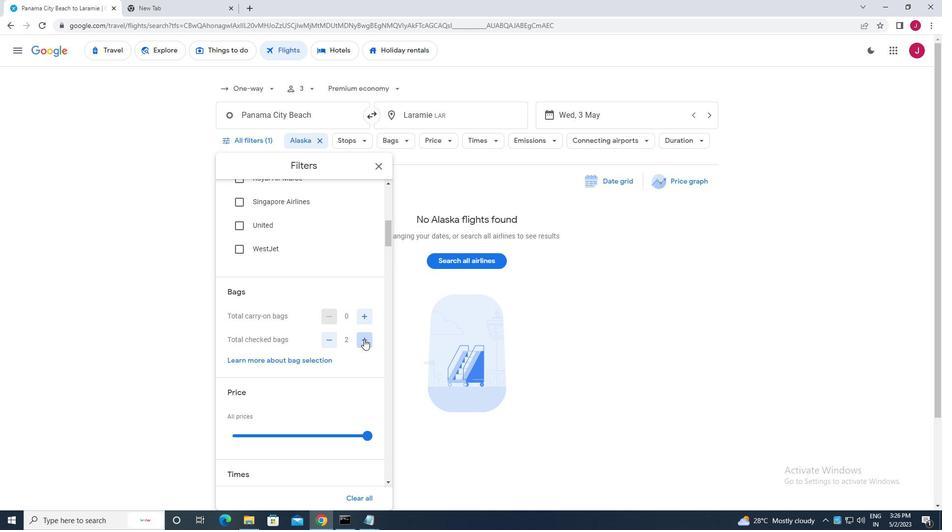 
Action: Mouse pressed left at (364, 339)
Screenshot: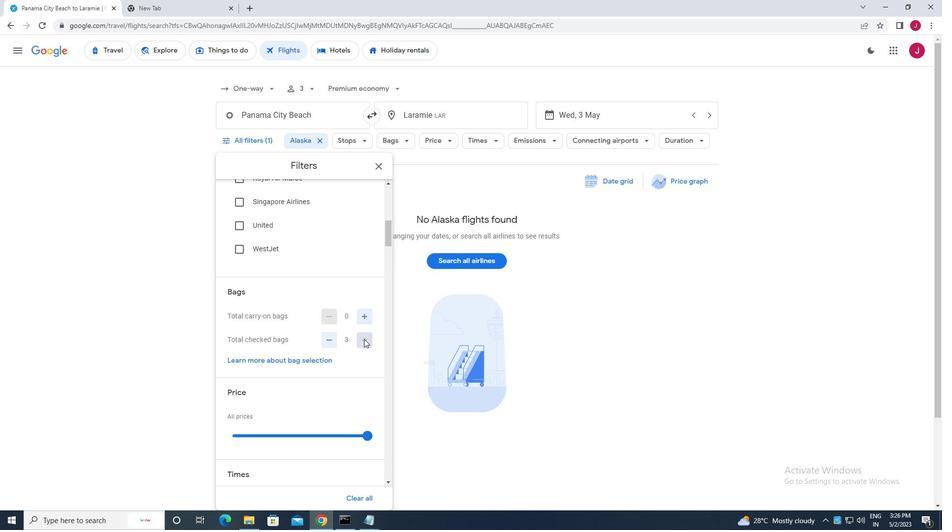 
Action: Mouse pressed left at (364, 339)
Screenshot: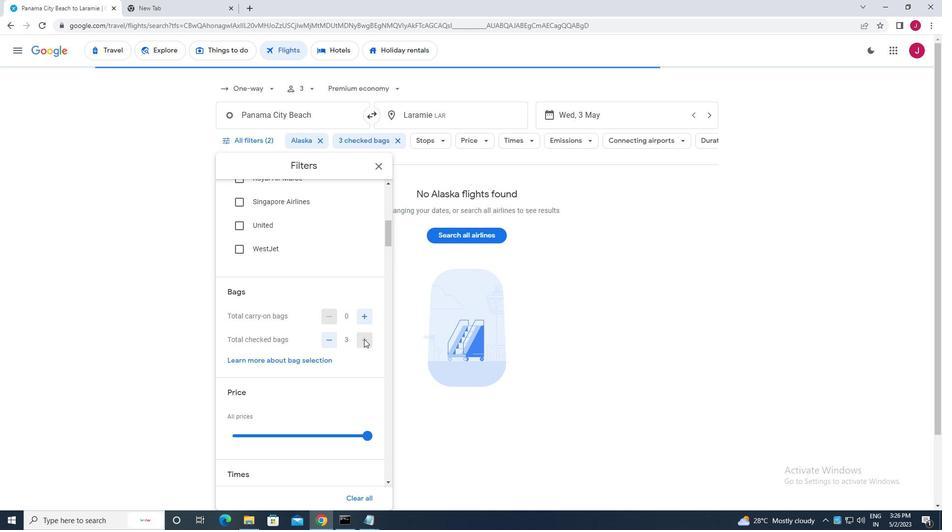 
Action: Mouse moved to (360, 336)
Screenshot: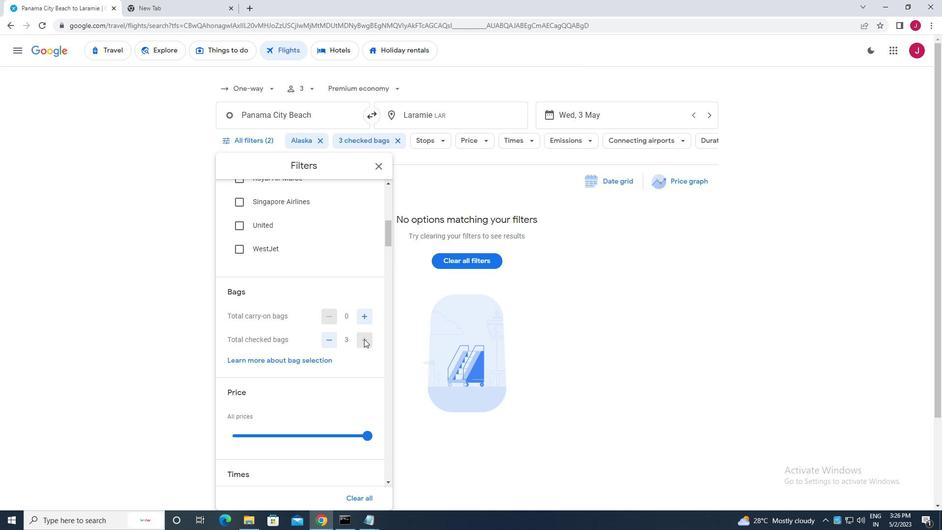 
Action: Mouse scrolled (360, 336) with delta (0, 0)
Screenshot: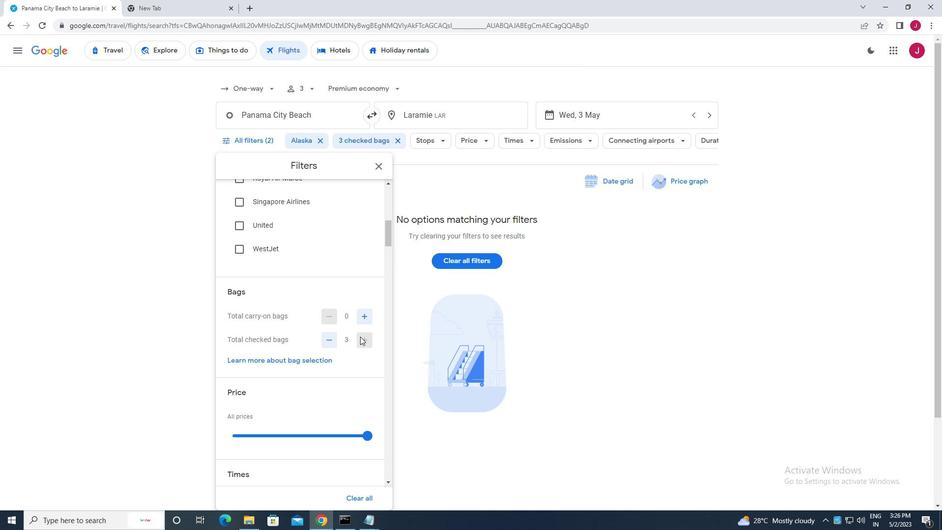 
Action: Mouse moved to (360, 336)
Screenshot: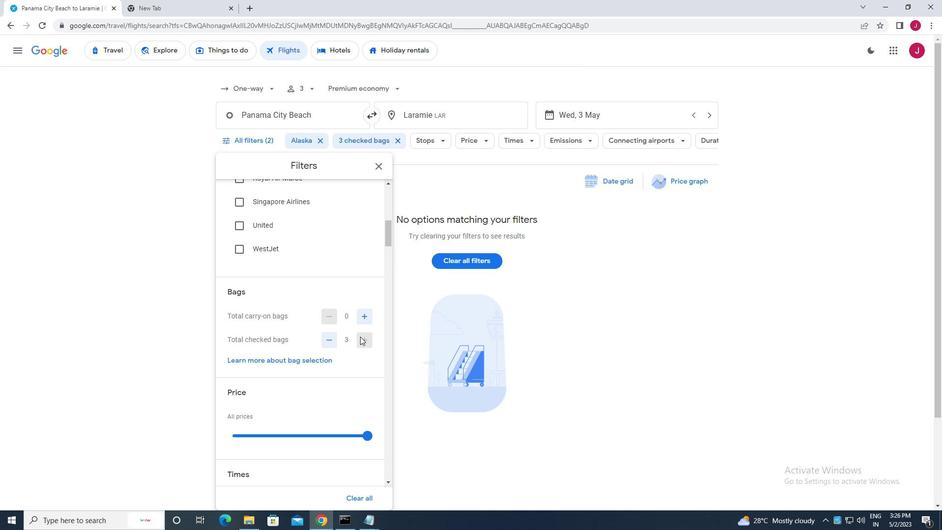 
Action: Mouse scrolled (360, 336) with delta (0, 0)
Screenshot: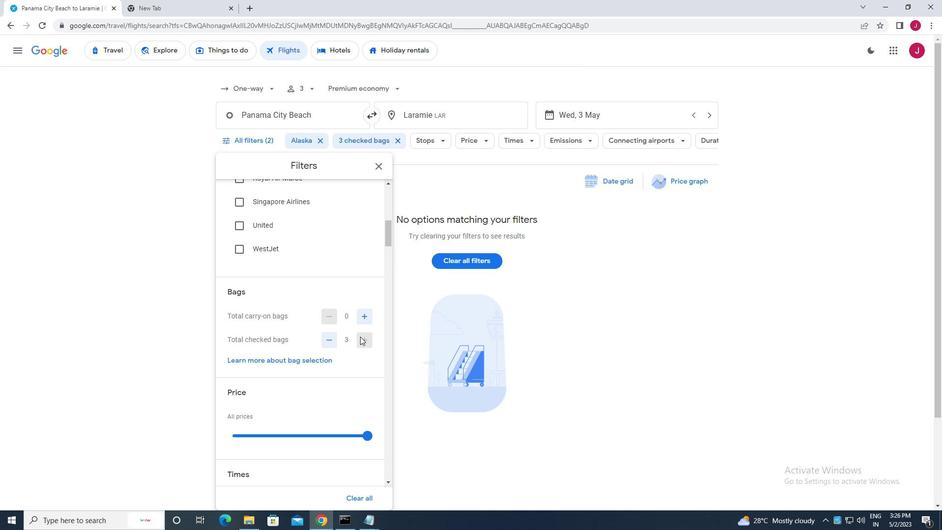 
Action: Mouse moved to (368, 336)
Screenshot: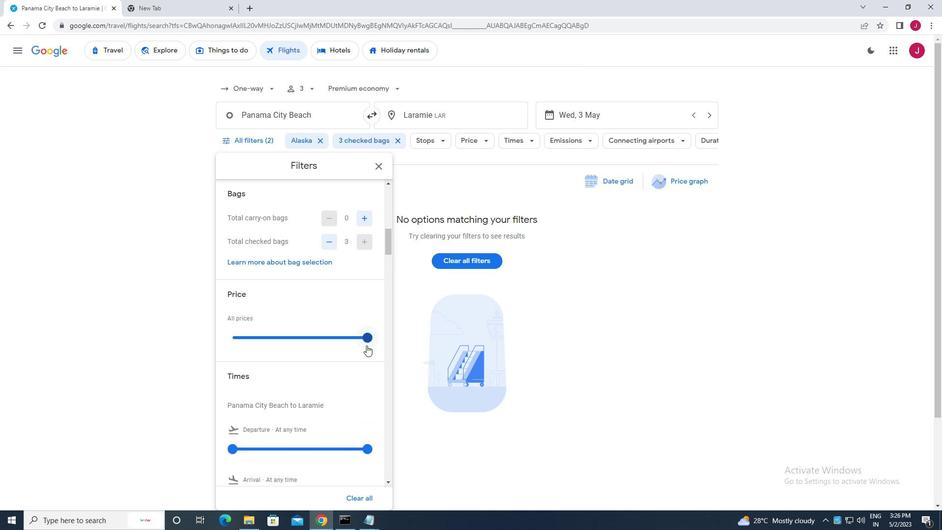
Action: Mouse pressed left at (368, 336)
Screenshot: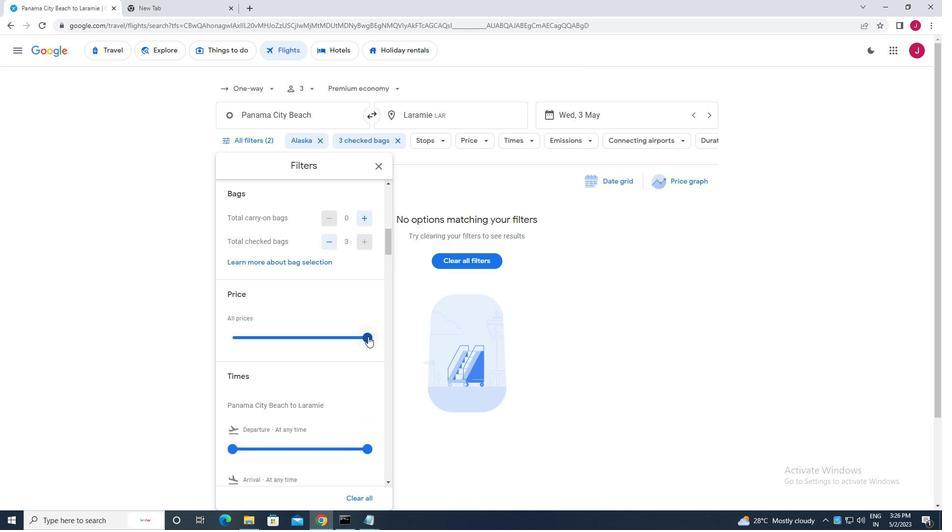 
Action: Mouse moved to (229, 336)
Screenshot: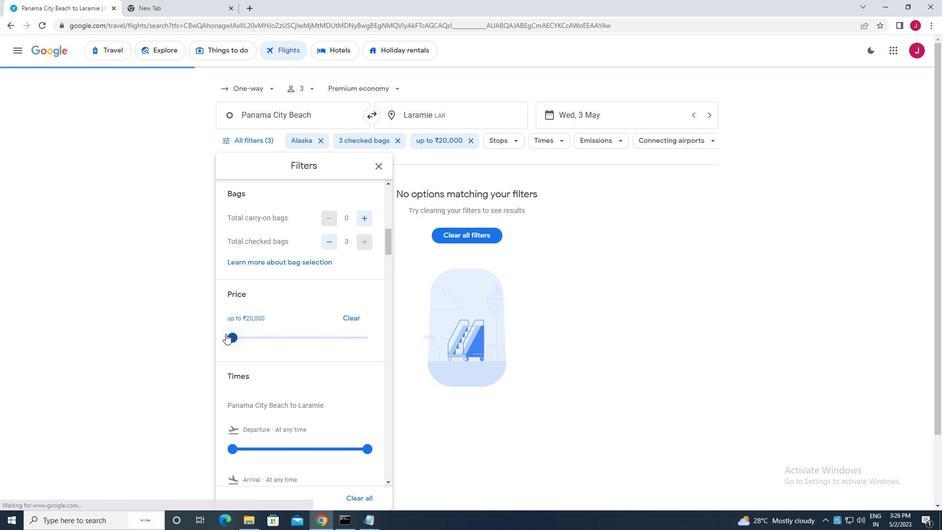 
Action: Mouse pressed left at (229, 336)
Screenshot: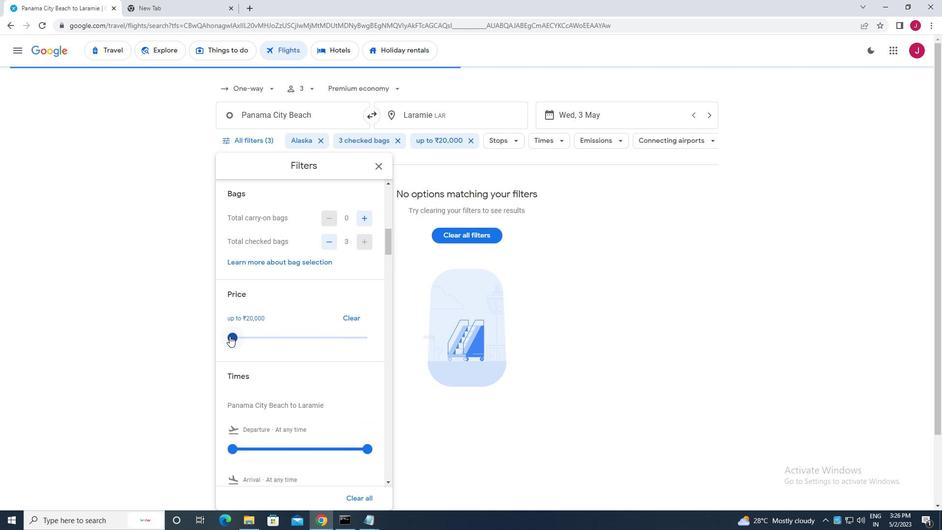 
Action: Mouse moved to (284, 341)
Screenshot: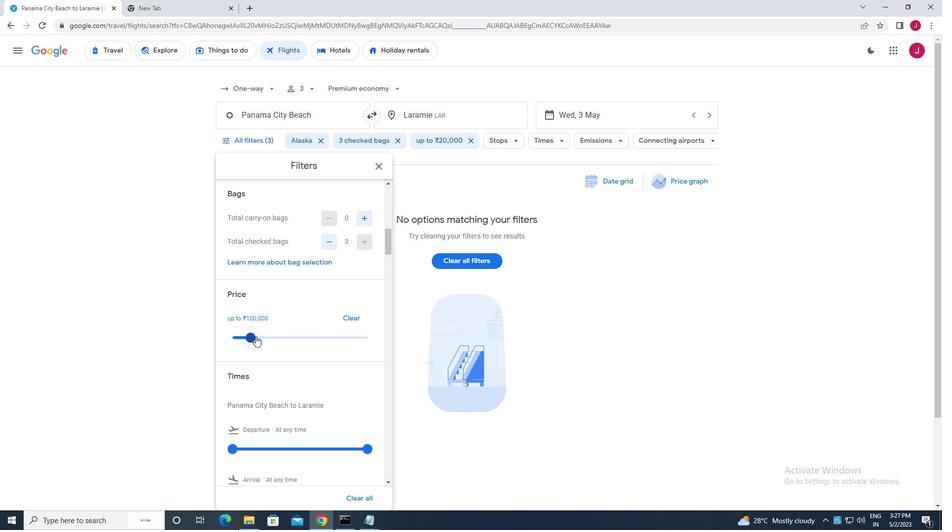 
Action: Mouse scrolled (284, 340) with delta (0, 0)
Screenshot: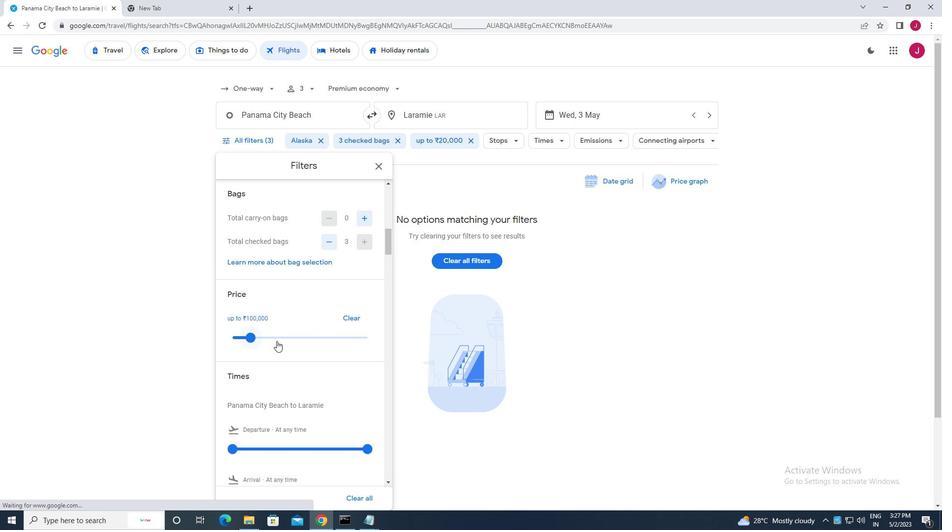 
Action: Mouse scrolled (284, 340) with delta (0, 0)
Screenshot: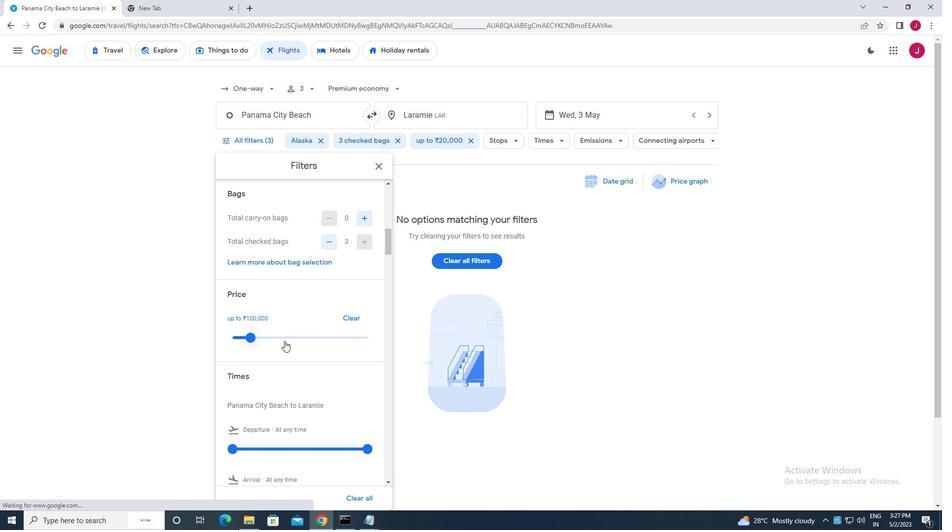 
Action: Mouse moved to (233, 351)
Screenshot: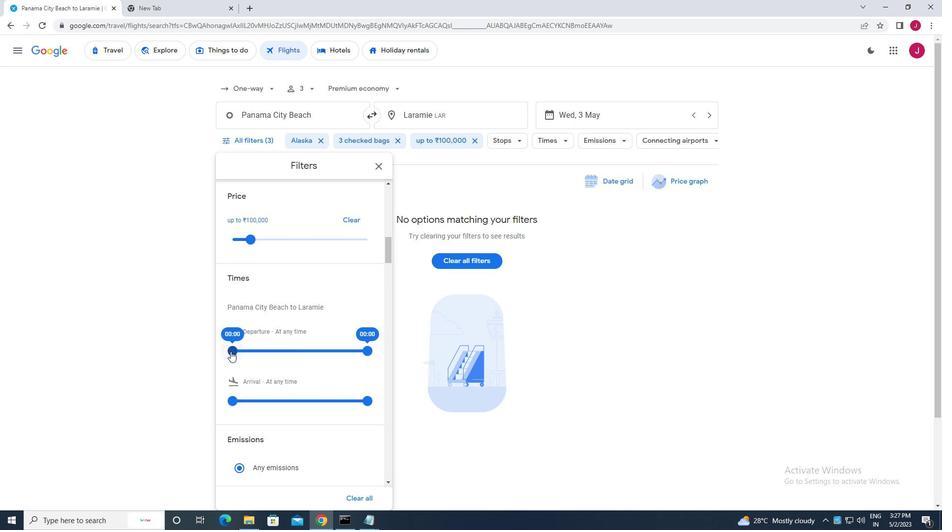 
Action: Mouse pressed left at (233, 351)
Screenshot: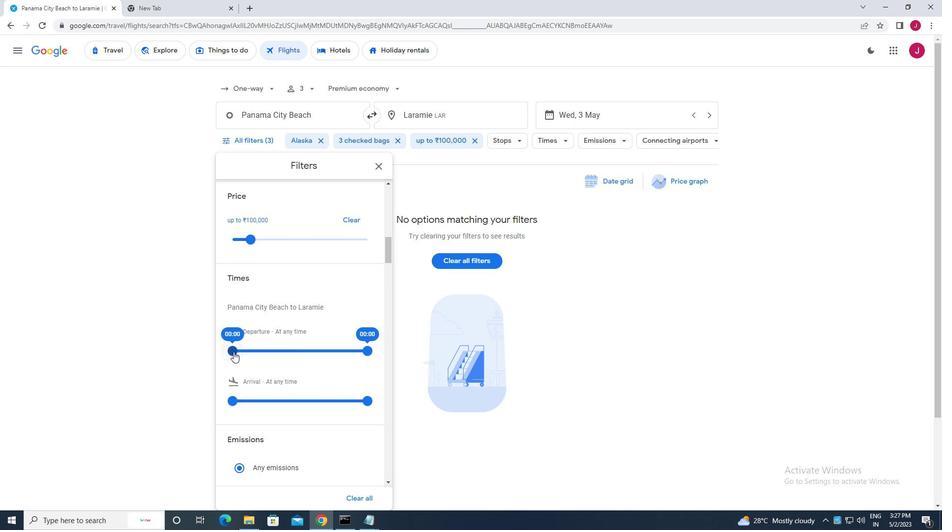 
Action: Mouse moved to (367, 350)
Screenshot: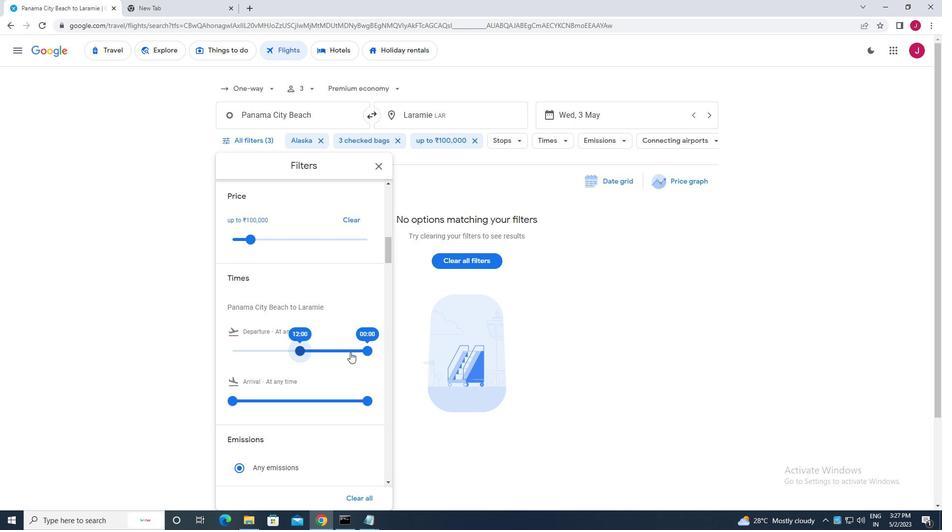
Action: Mouse pressed left at (367, 350)
Screenshot: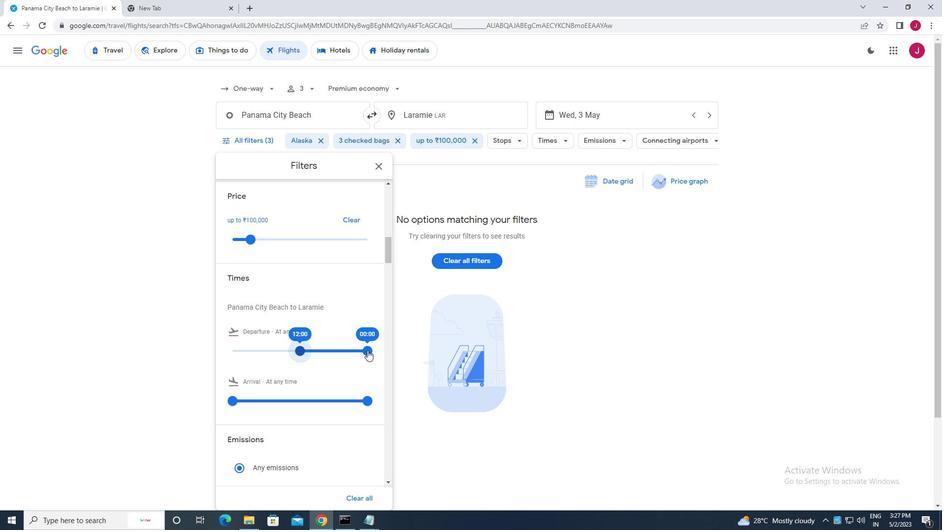 
Action: Mouse moved to (367, 349)
Screenshot: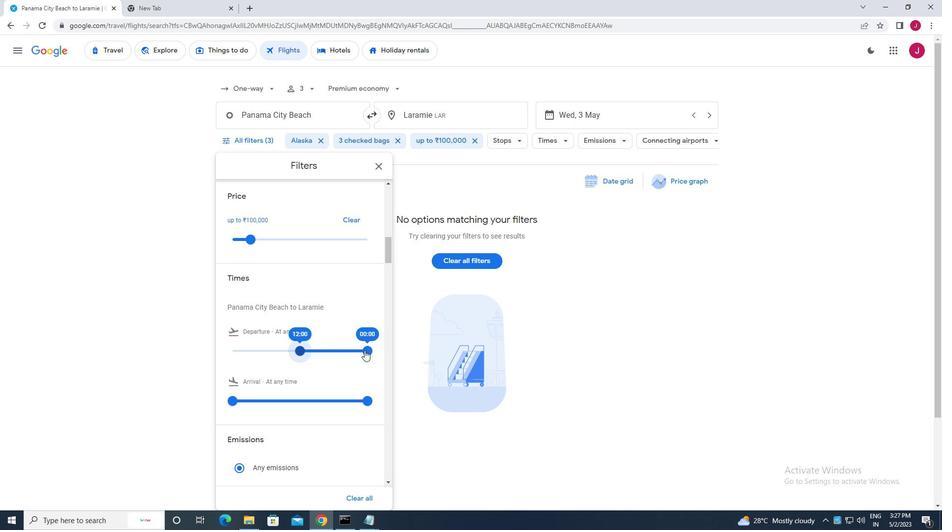 
Action: Mouse pressed left at (367, 349)
Screenshot: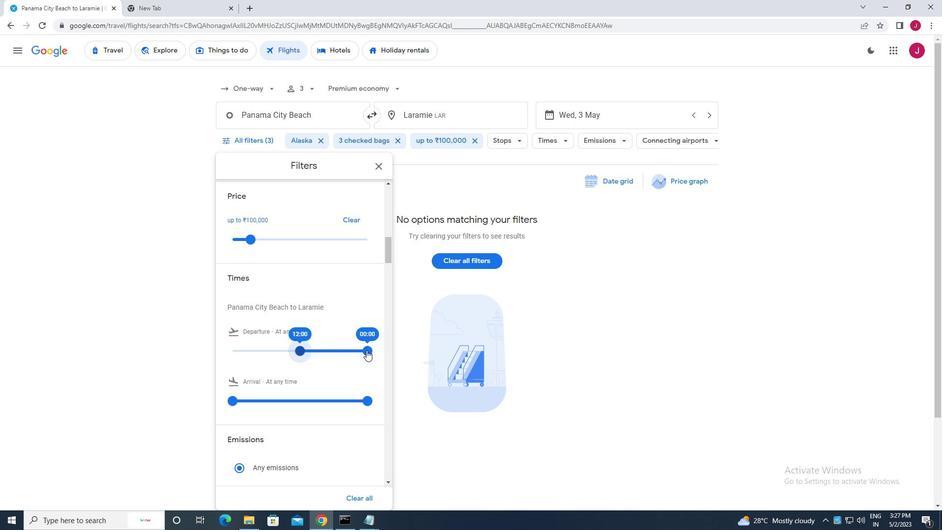 
Action: Mouse moved to (381, 165)
Screenshot: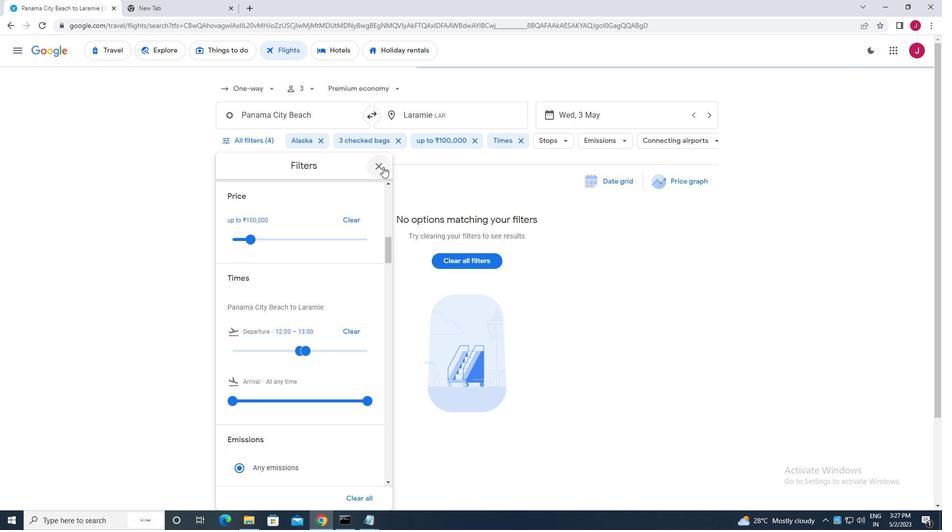 
Action: Mouse pressed left at (381, 165)
Screenshot: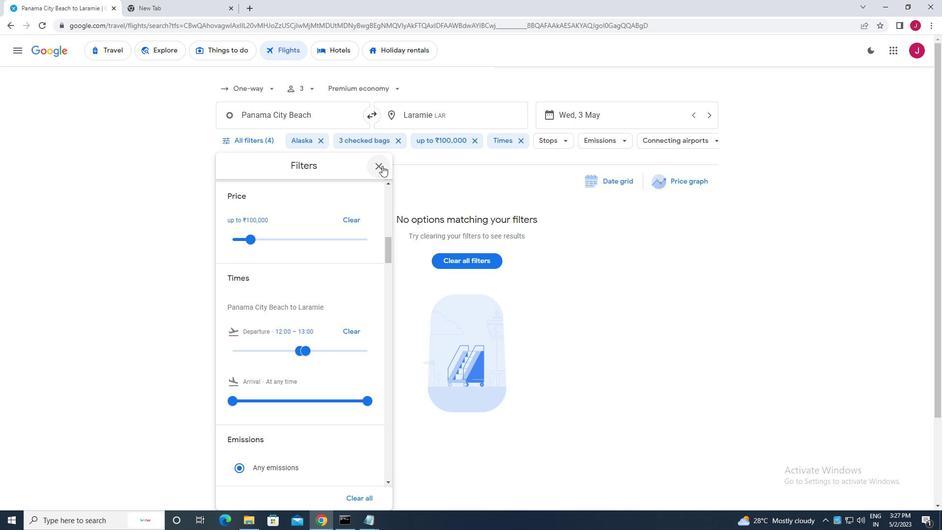 
Action: Mouse moved to (373, 170)
Screenshot: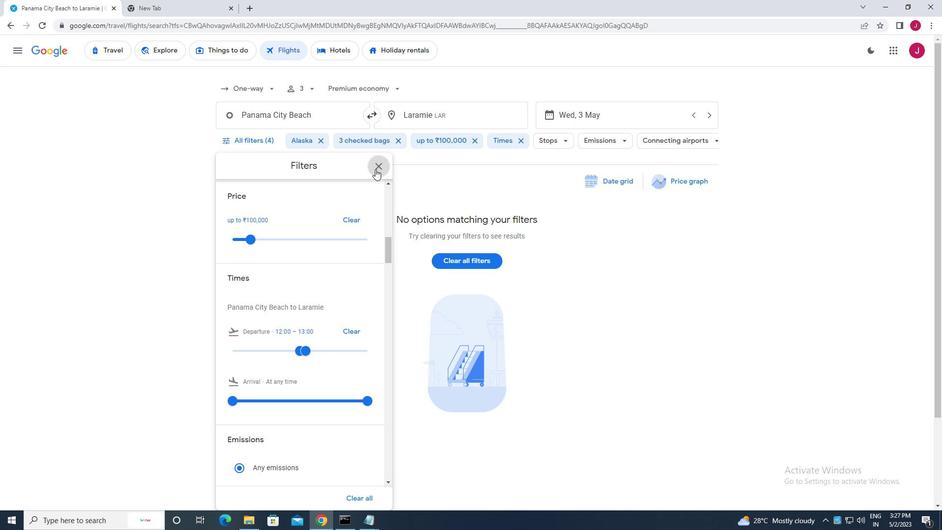 
